 Task: Look for space in Saku, Japan from 8th June, 2023 to 12th June, 2023 for 2 adults in price range Rs.8000 to Rs.16000. Place can be private room with 1  bedroom having 1 bed and 1 bathroom. Property type can be flatguest house, hotel. Booking option can be shelf check-in. Required host language is English.
Action: Mouse moved to (436, 78)
Screenshot: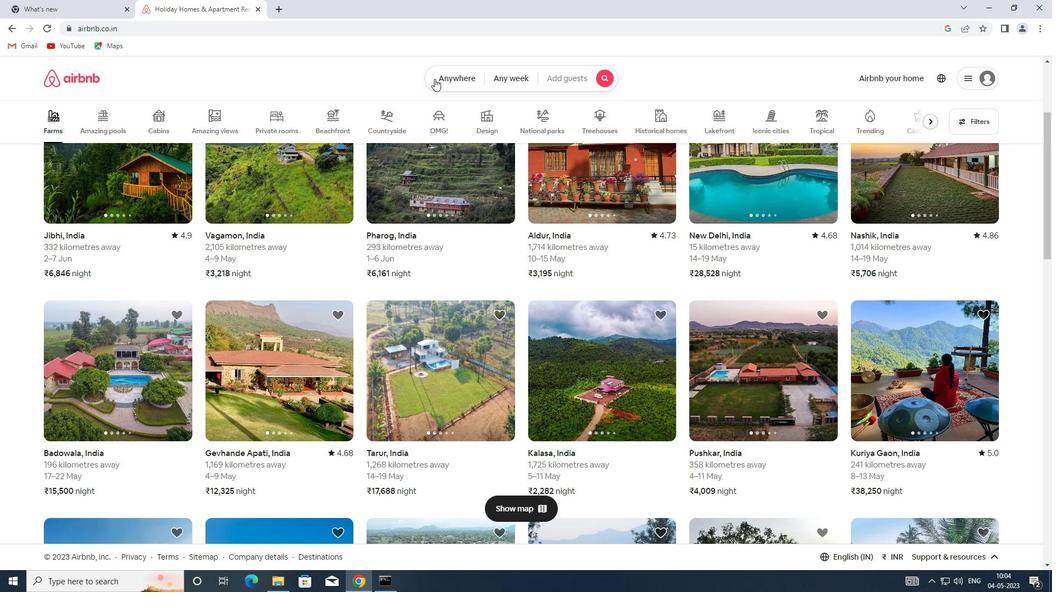 
Action: Mouse pressed left at (436, 78)
Screenshot: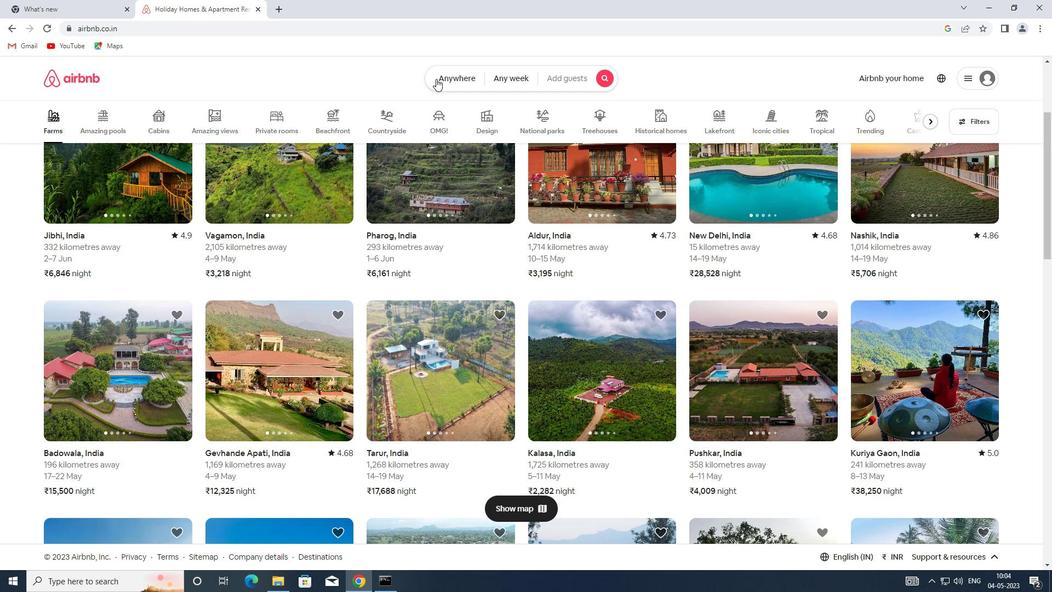 
Action: Mouse moved to (359, 114)
Screenshot: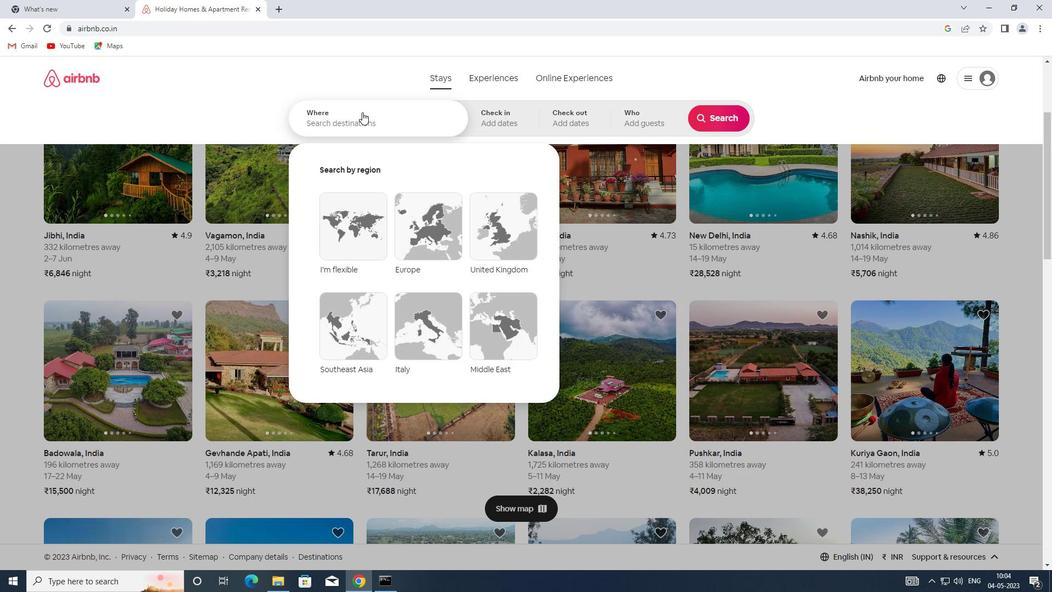 
Action: Mouse pressed left at (359, 114)
Screenshot: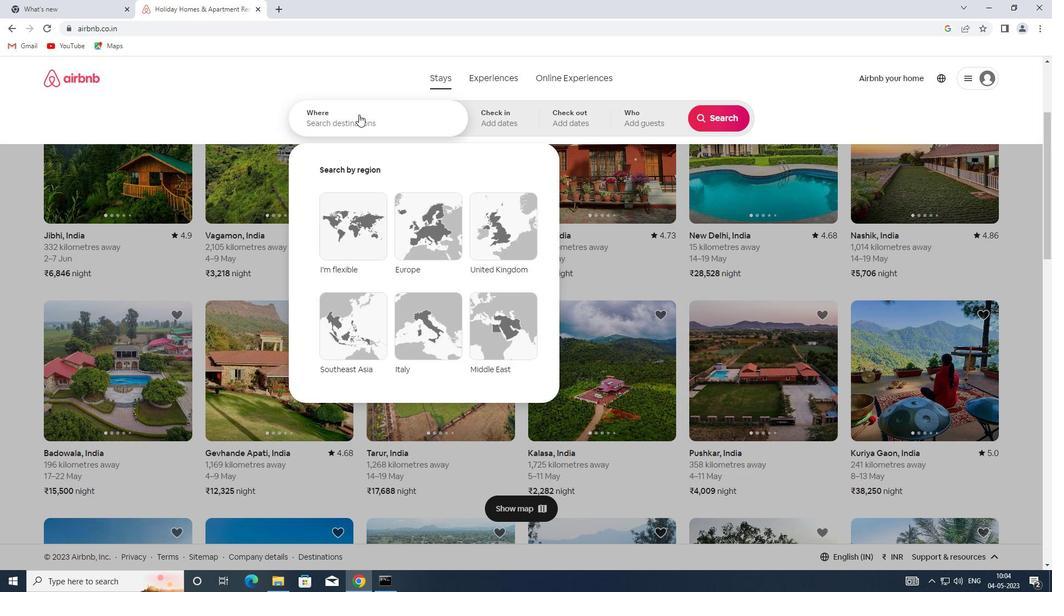
Action: Key pressed <Key.shift><Key.shift>SAKU,<Key.shift>JAPAN
Screenshot: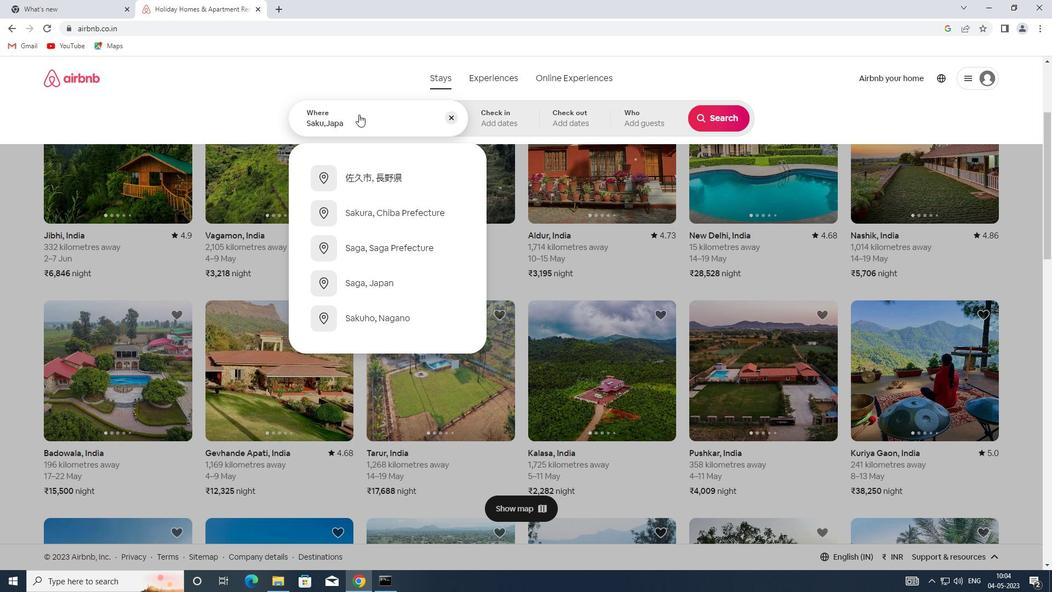 
Action: Mouse moved to (496, 114)
Screenshot: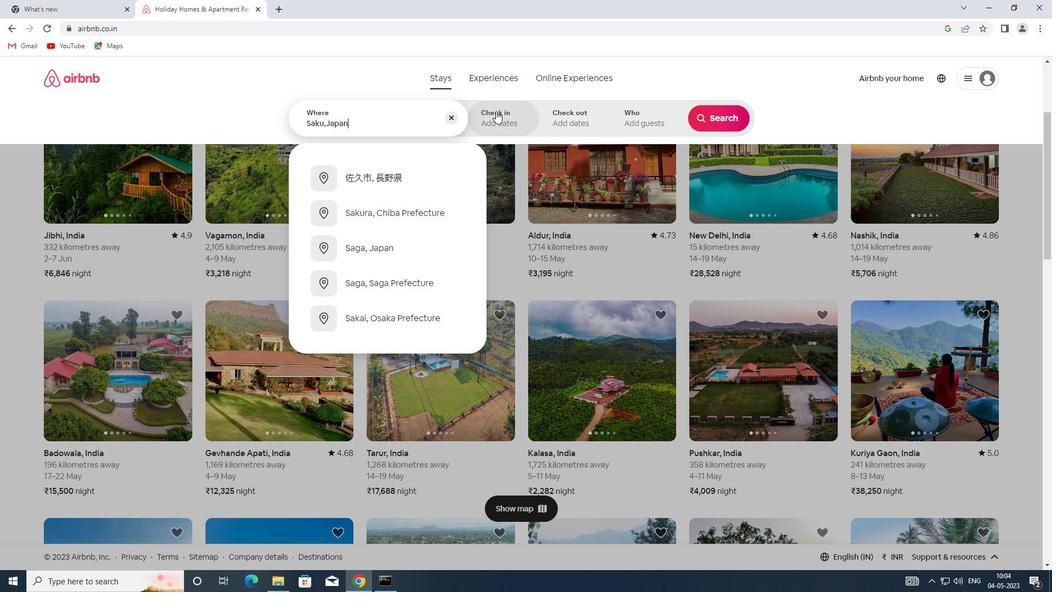 
Action: Mouse pressed left at (496, 114)
Screenshot: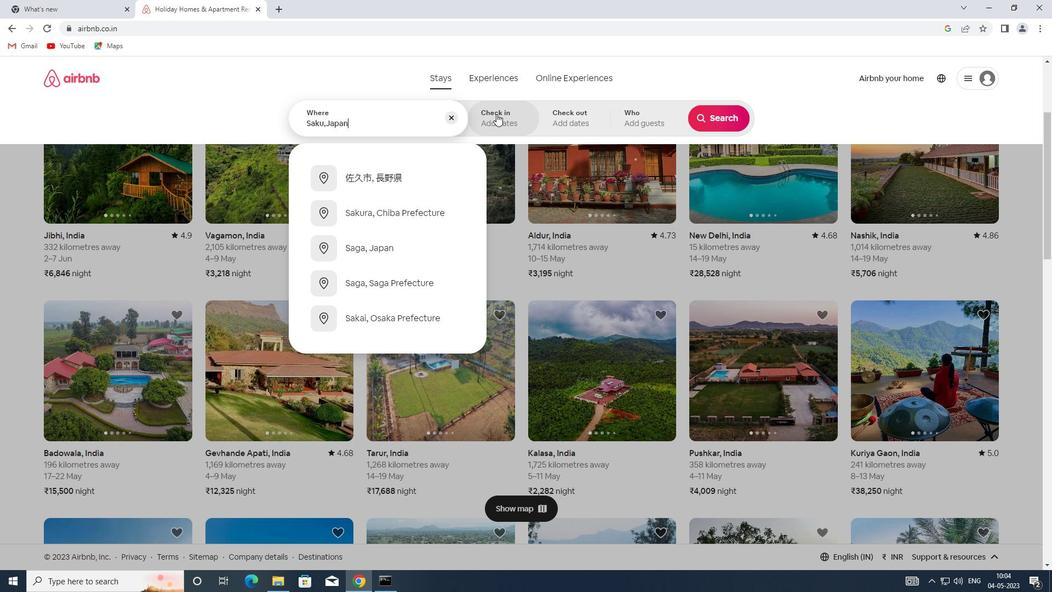 
Action: Mouse moved to (653, 282)
Screenshot: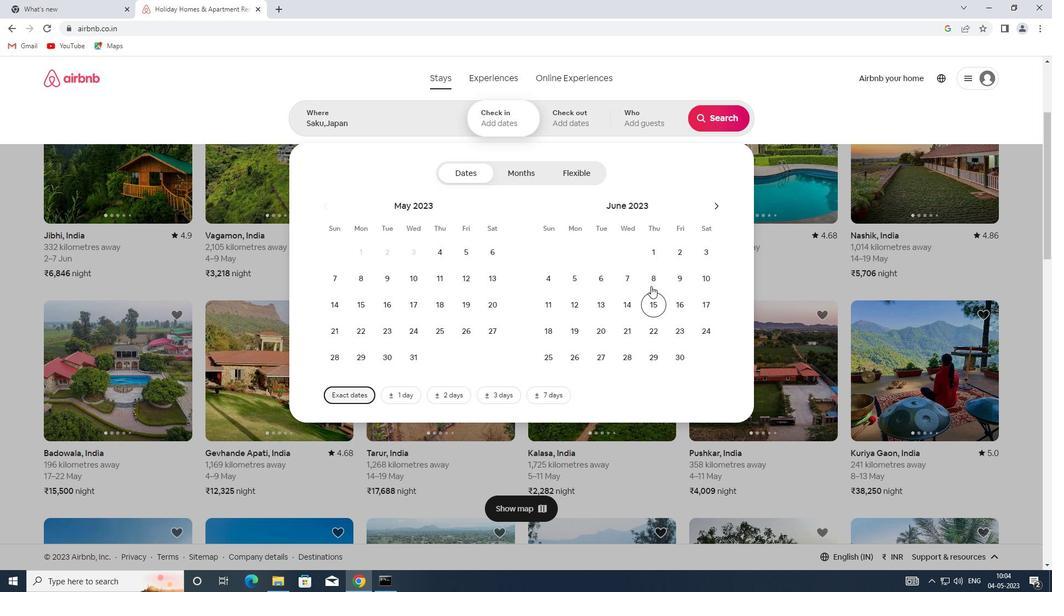 
Action: Mouse pressed left at (653, 282)
Screenshot: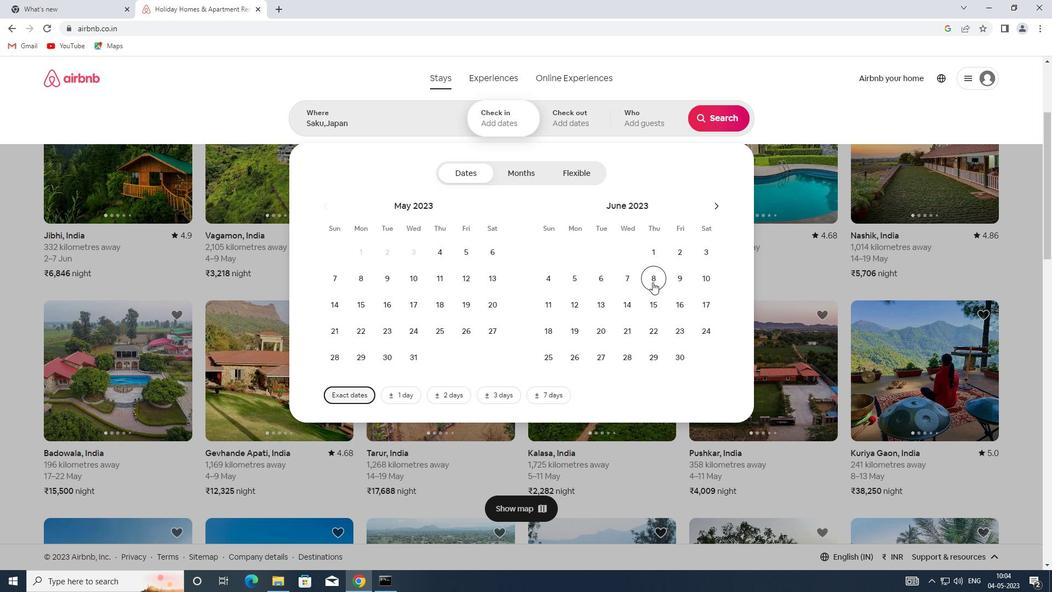 
Action: Mouse moved to (573, 304)
Screenshot: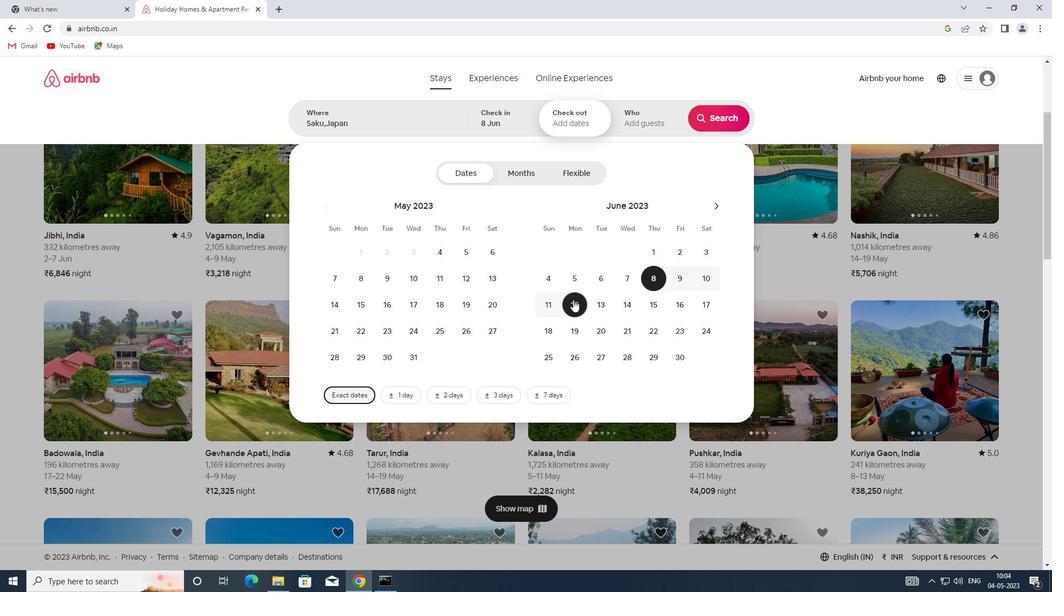 
Action: Mouse pressed left at (573, 304)
Screenshot: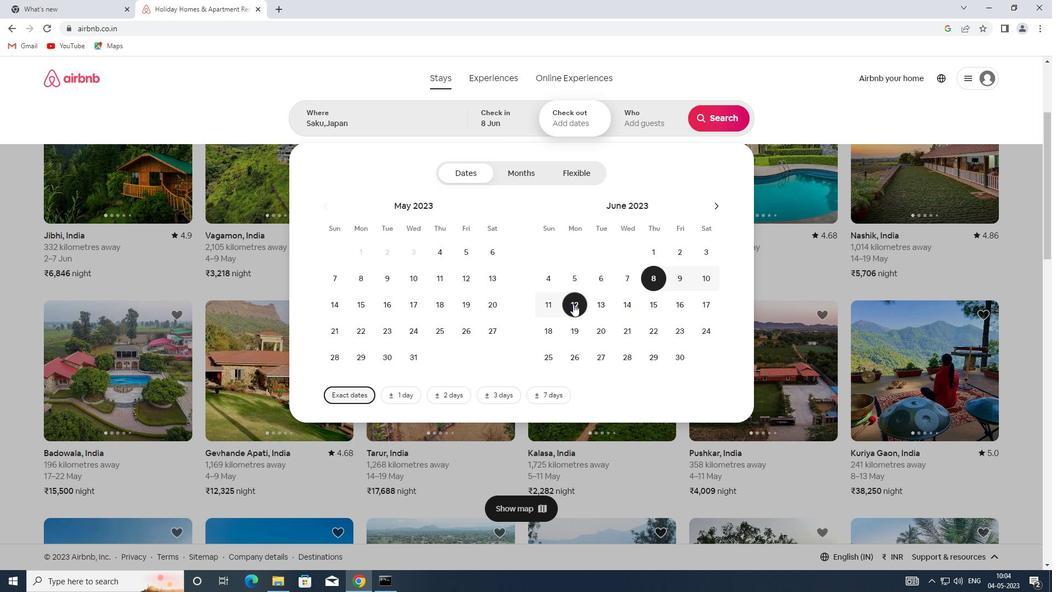 
Action: Mouse moved to (643, 128)
Screenshot: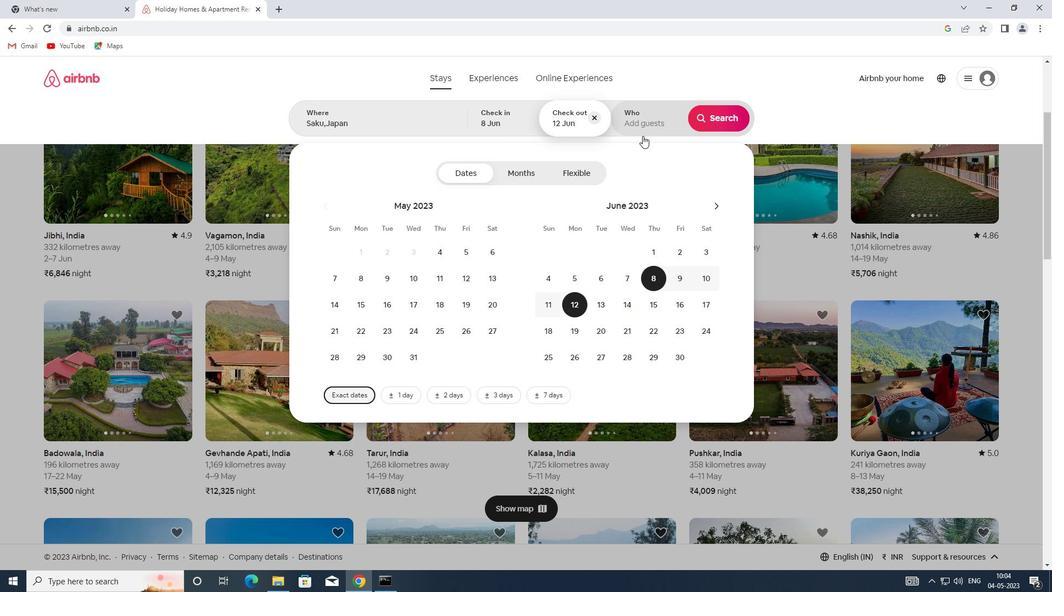 
Action: Mouse pressed left at (643, 128)
Screenshot: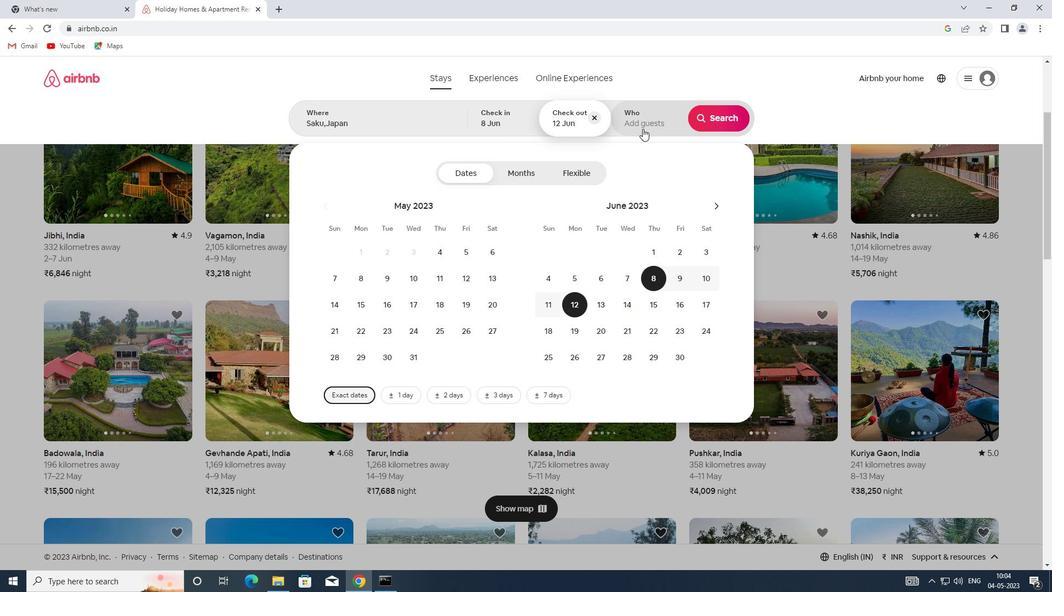 
Action: Mouse moved to (729, 171)
Screenshot: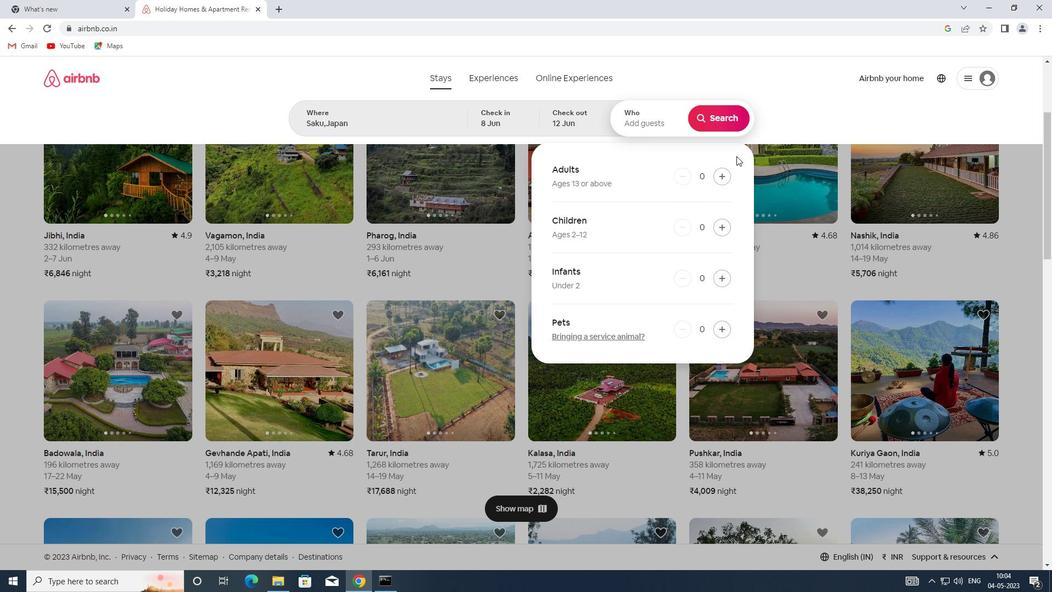 
Action: Mouse pressed left at (729, 171)
Screenshot: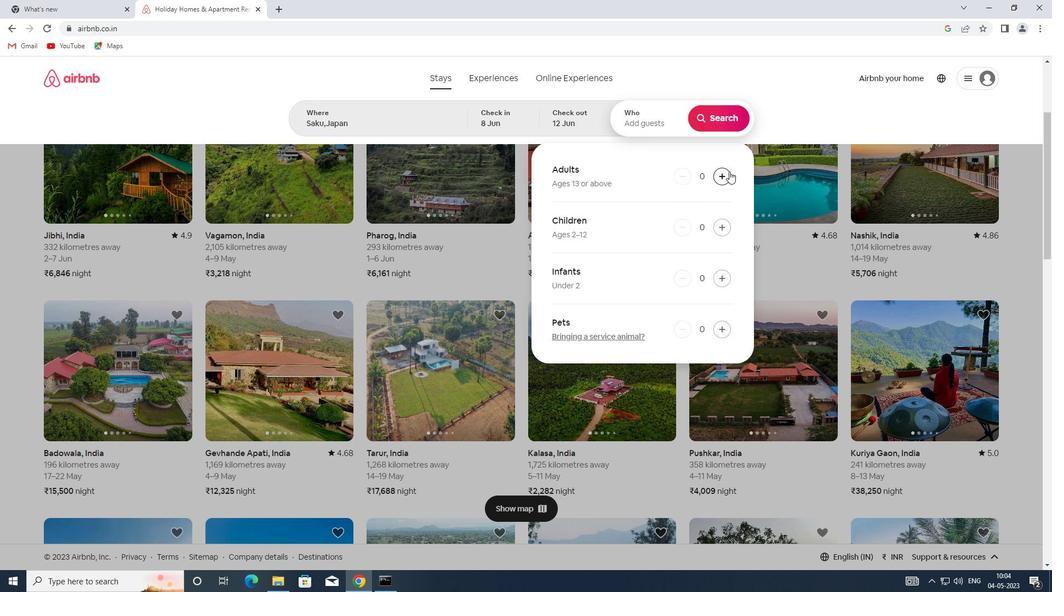 
Action: Mouse moved to (729, 171)
Screenshot: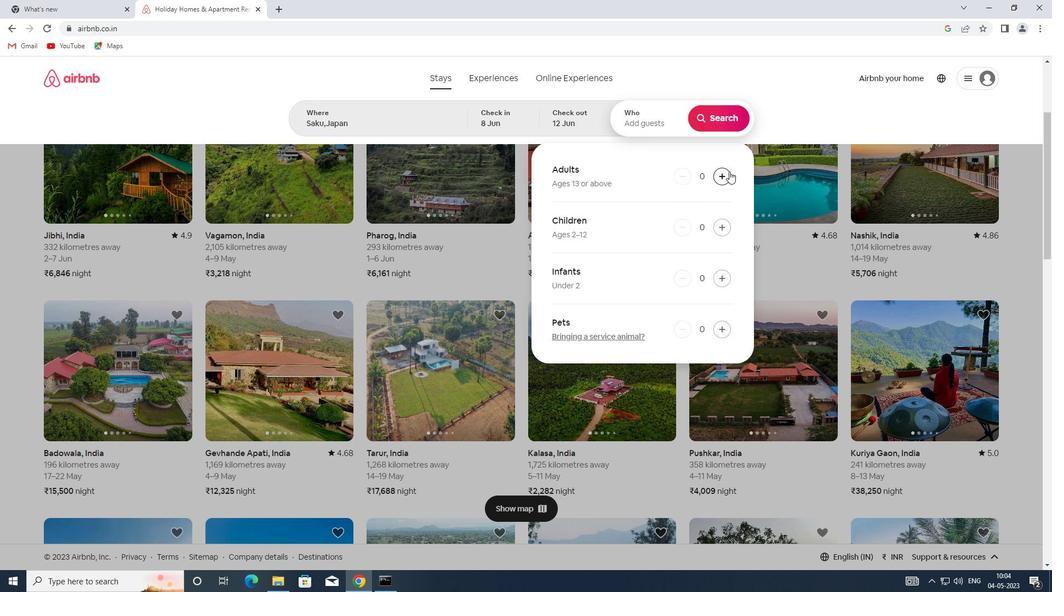 
Action: Mouse pressed left at (729, 171)
Screenshot: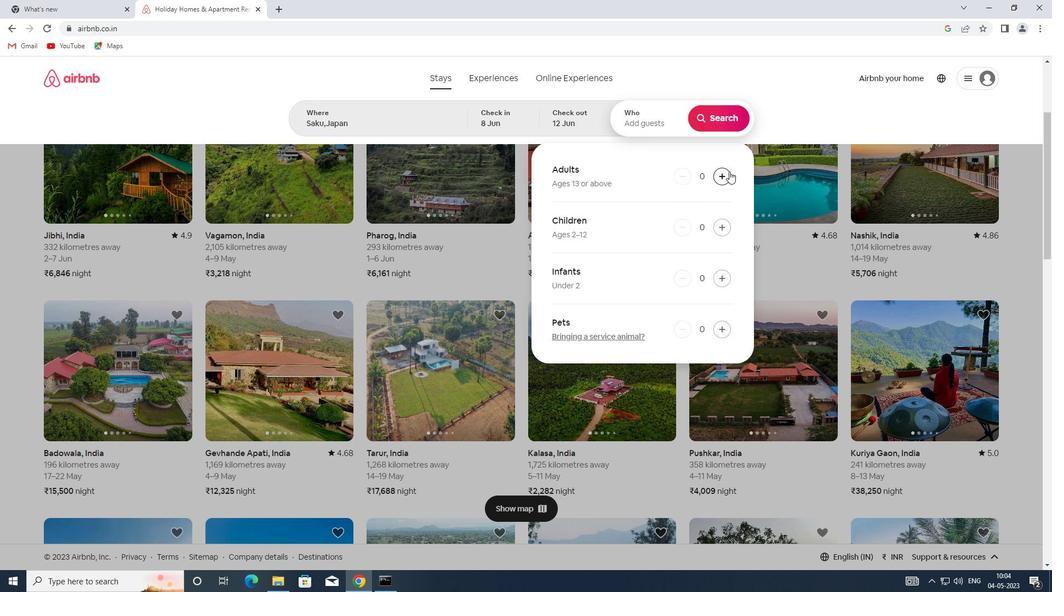 
Action: Mouse moved to (721, 177)
Screenshot: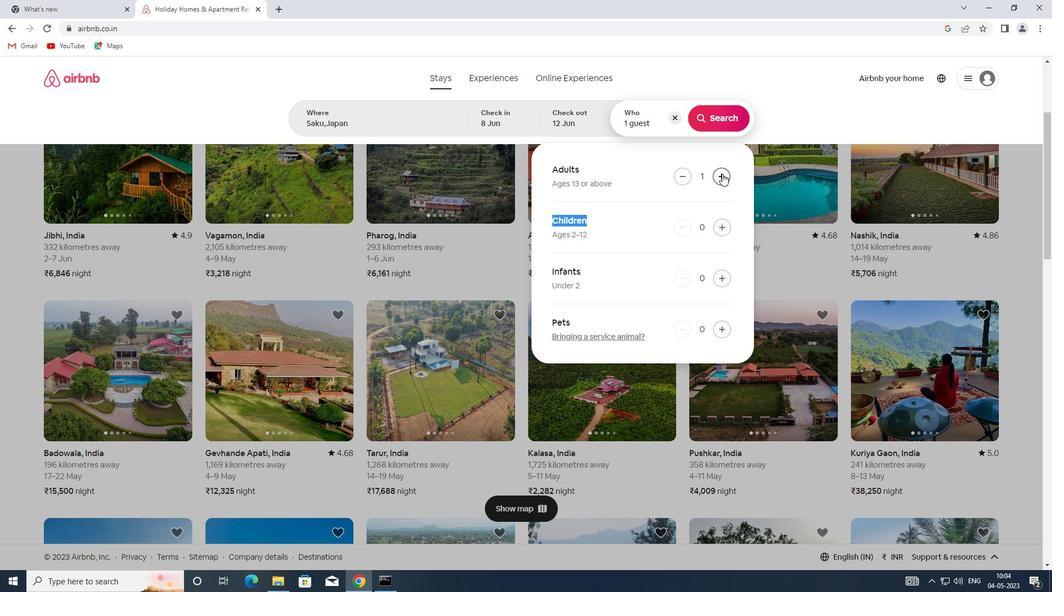 
Action: Mouse pressed left at (721, 177)
Screenshot: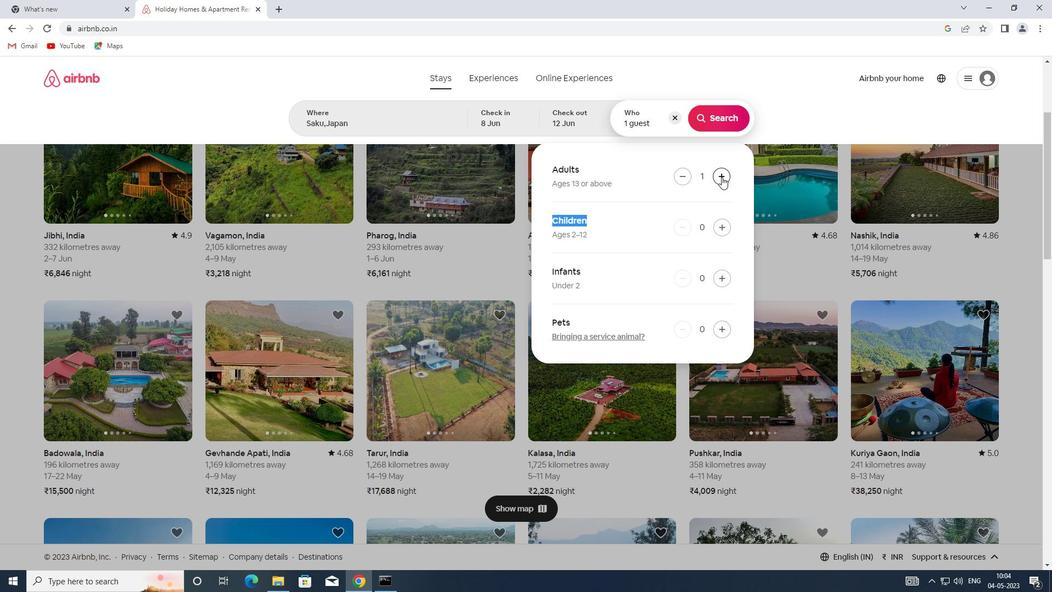 
Action: Mouse moved to (728, 118)
Screenshot: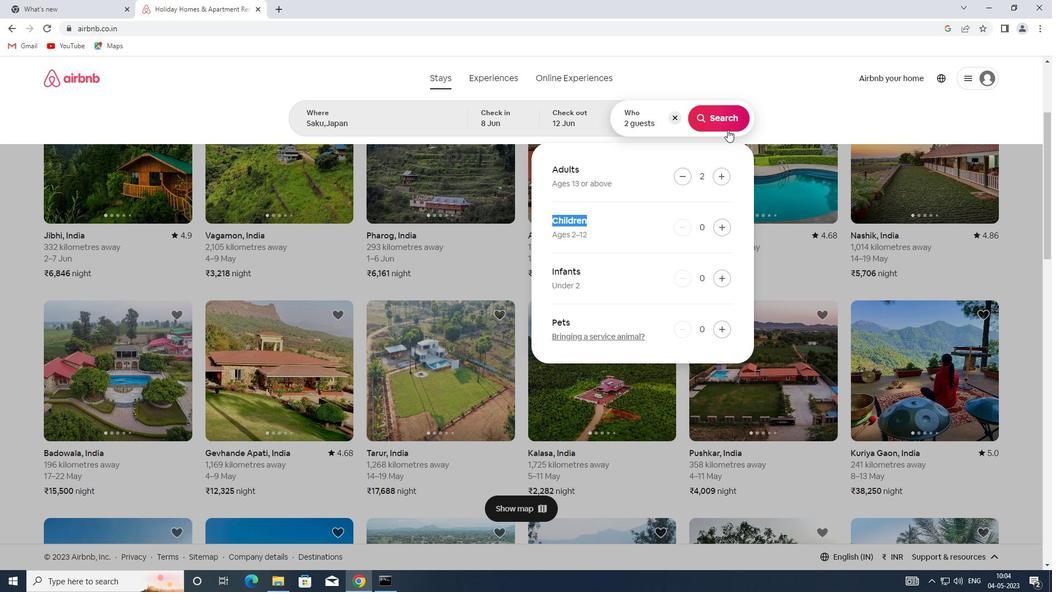 
Action: Mouse pressed left at (728, 118)
Screenshot: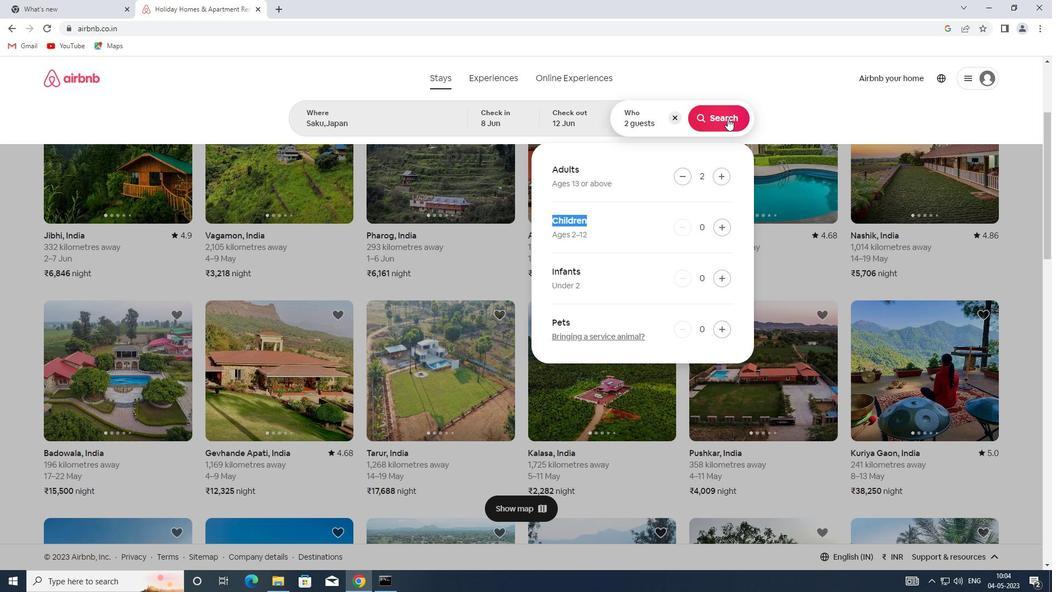 
Action: Mouse moved to (1022, 121)
Screenshot: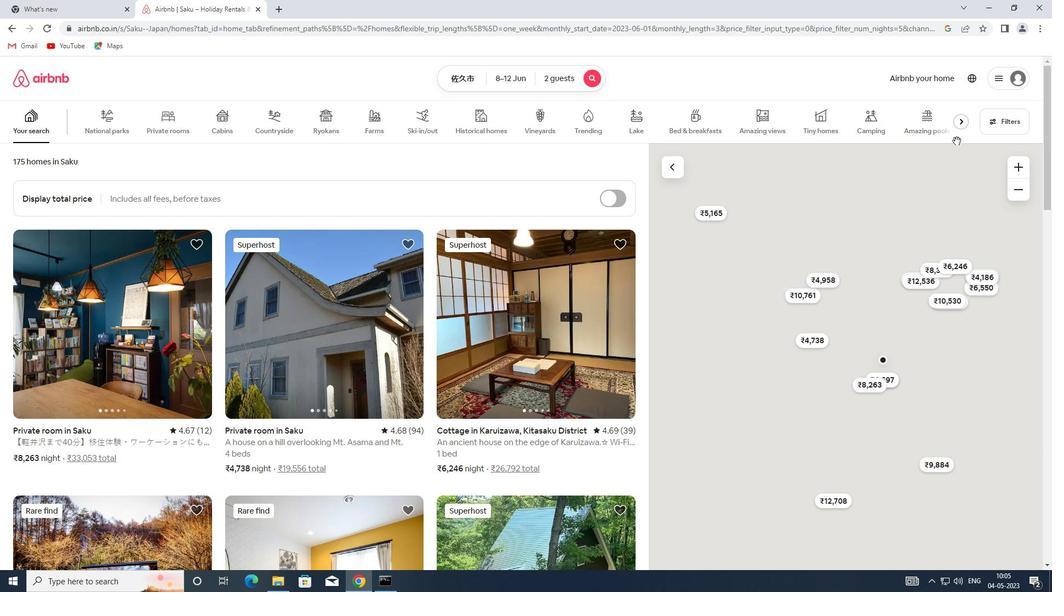 
Action: Mouse pressed left at (1022, 121)
Screenshot: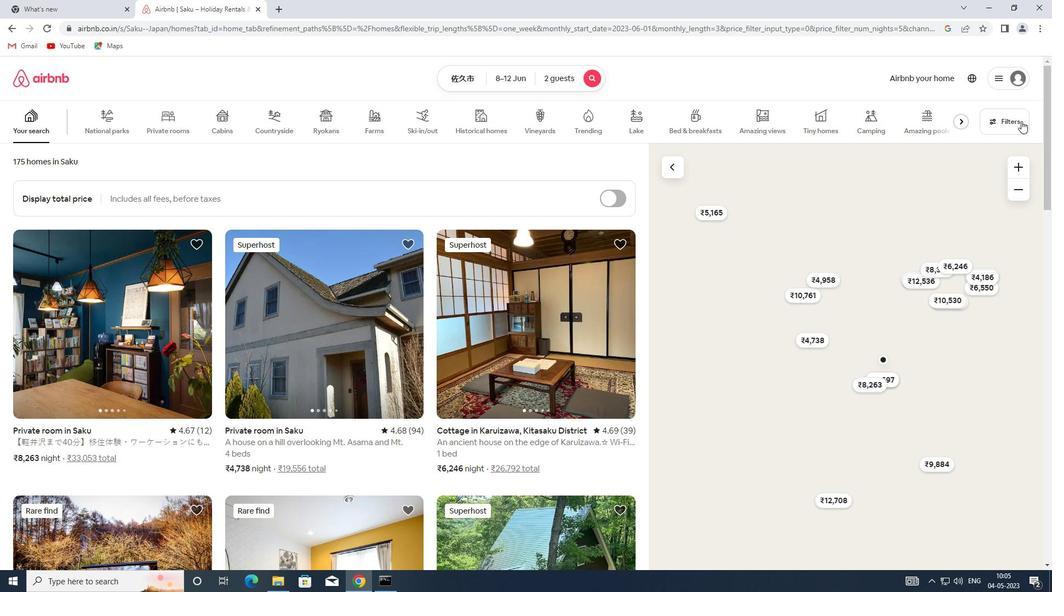 
Action: Mouse moved to (378, 262)
Screenshot: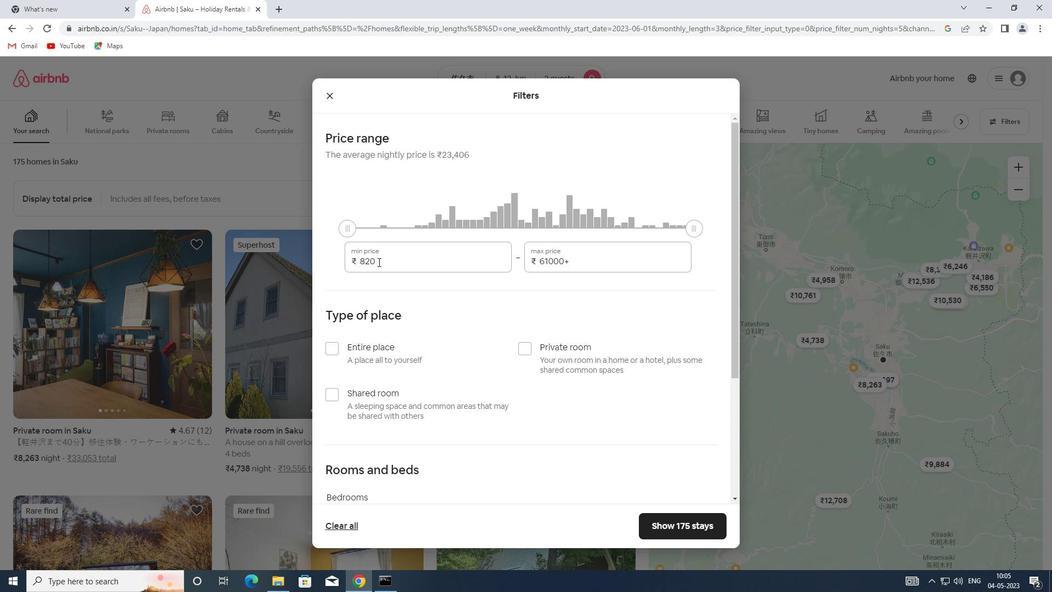 
Action: Mouse pressed left at (378, 262)
Screenshot: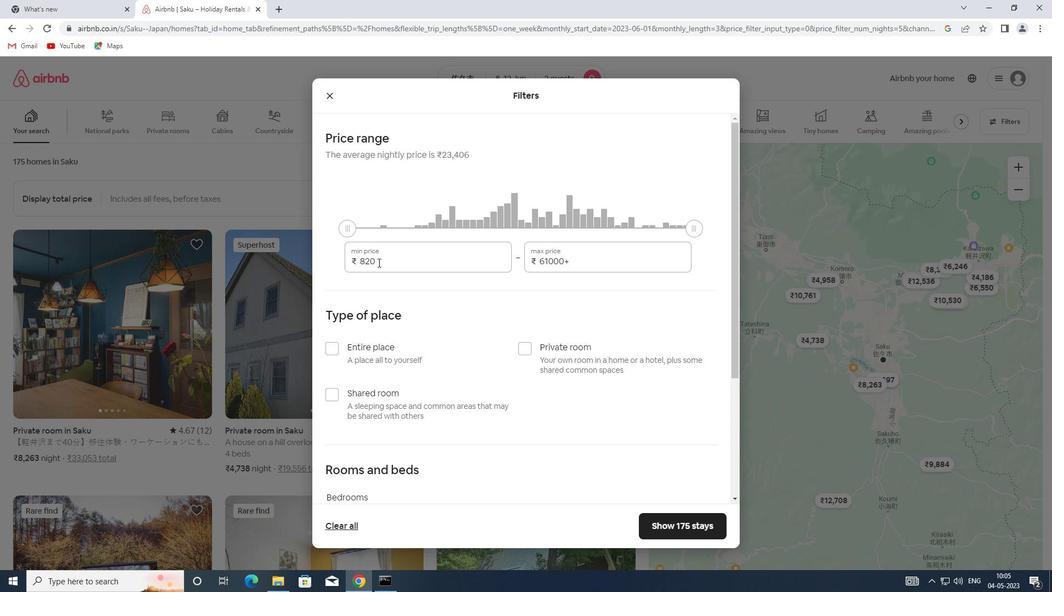 
Action: Mouse moved to (330, 258)
Screenshot: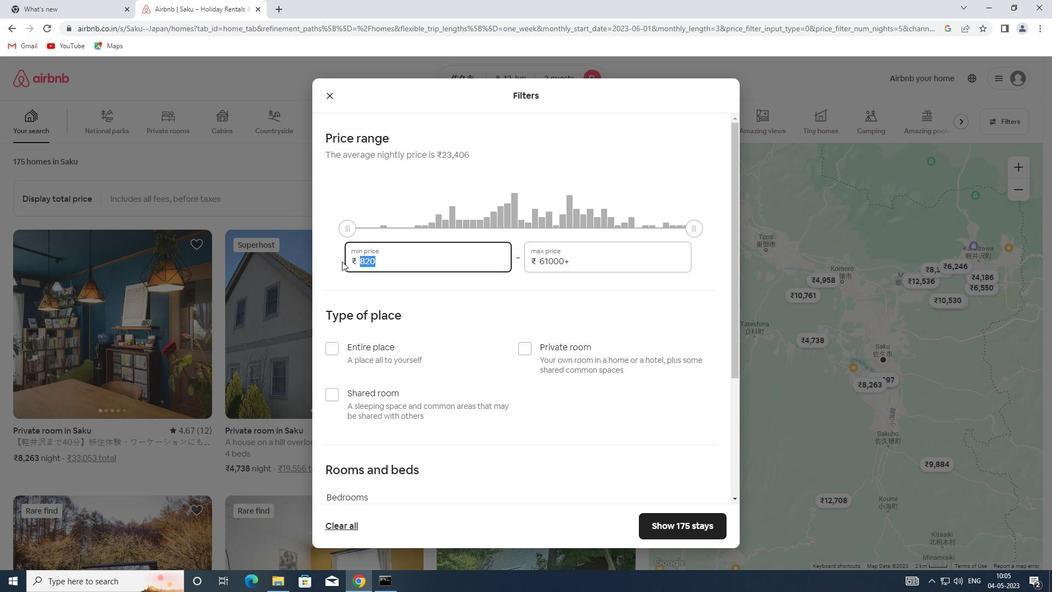
Action: Key pressed 8000
Screenshot: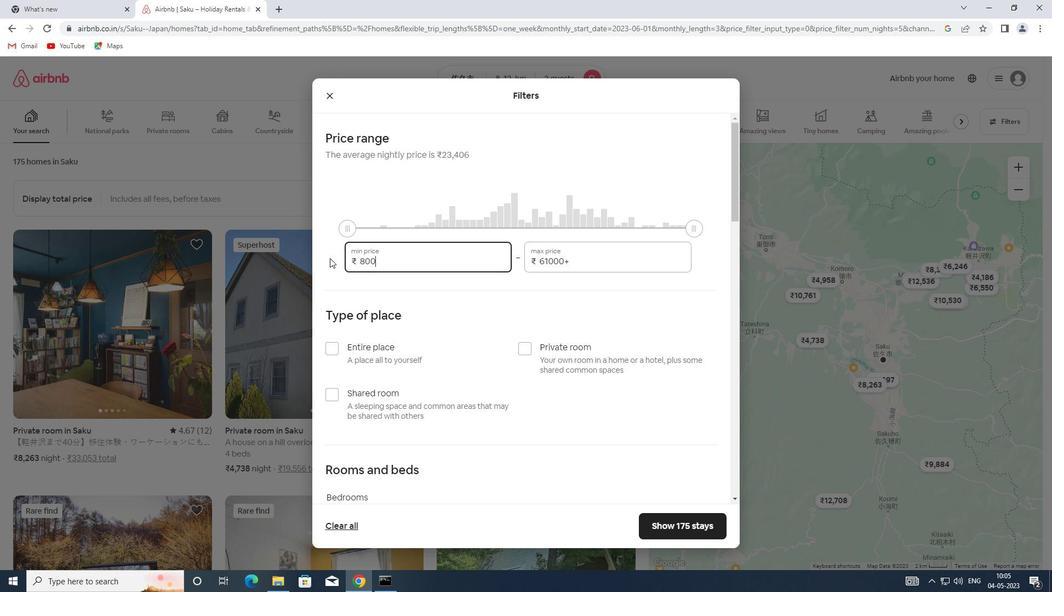 
Action: Mouse moved to (582, 260)
Screenshot: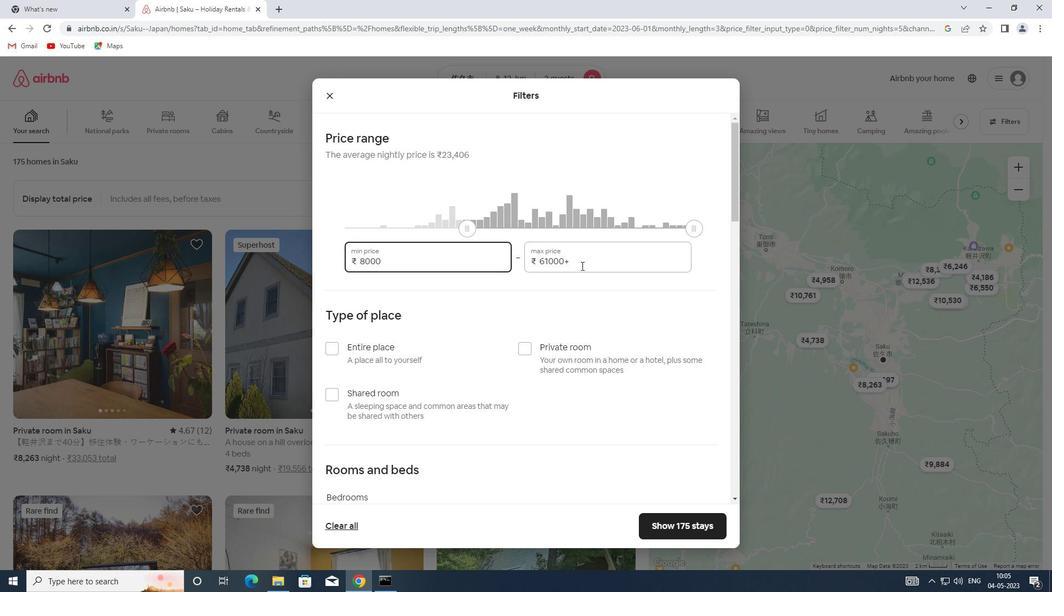 
Action: Mouse pressed left at (582, 260)
Screenshot: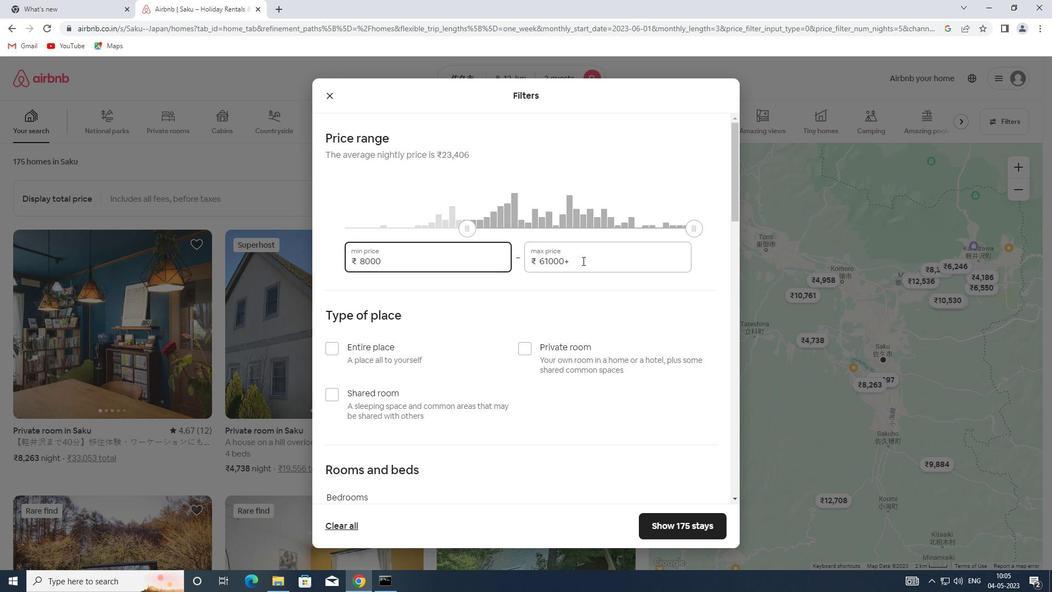 
Action: Mouse moved to (521, 259)
Screenshot: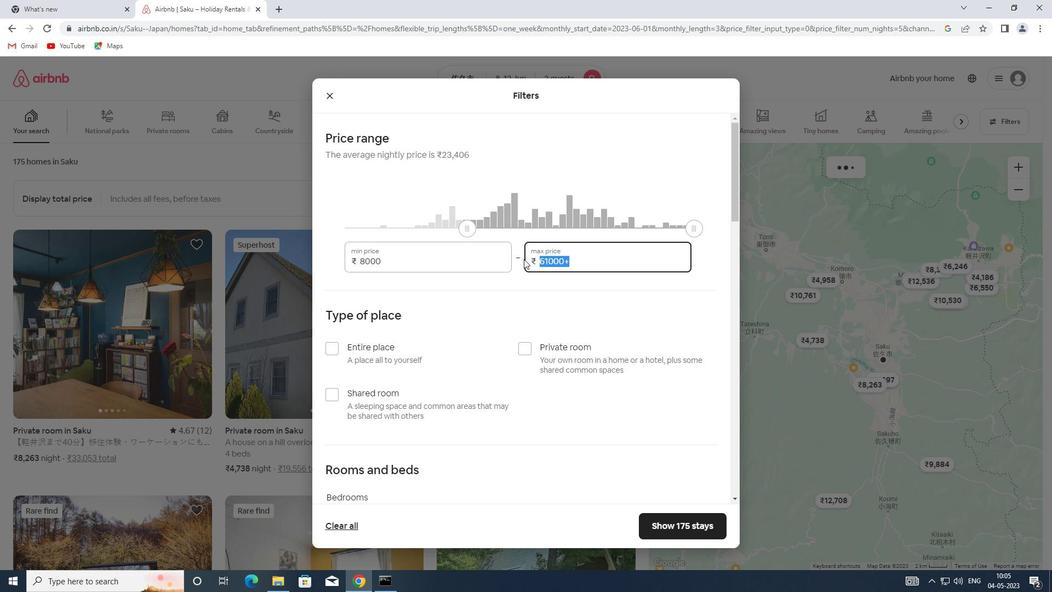 
Action: Key pressed 16000
Screenshot: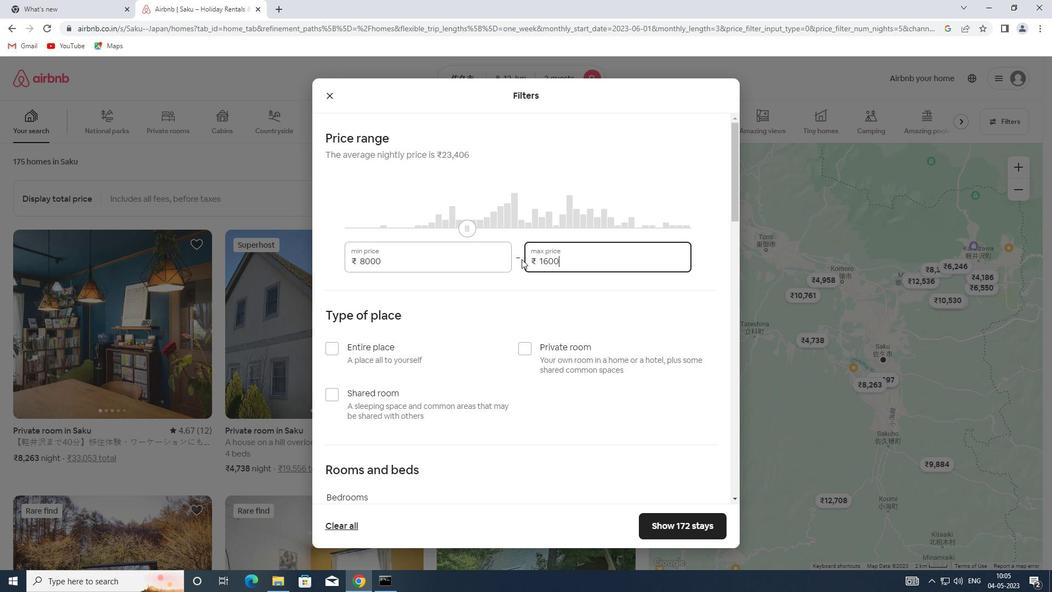
Action: Mouse moved to (519, 349)
Screenshot: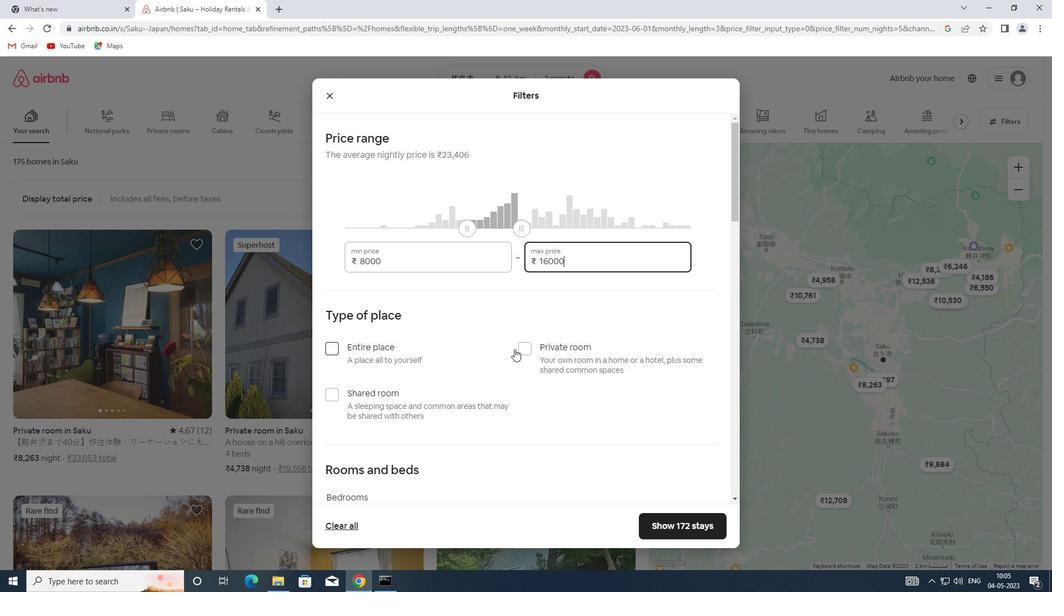 
Action: Mouse pressed left at (519, 349)
Screenshot: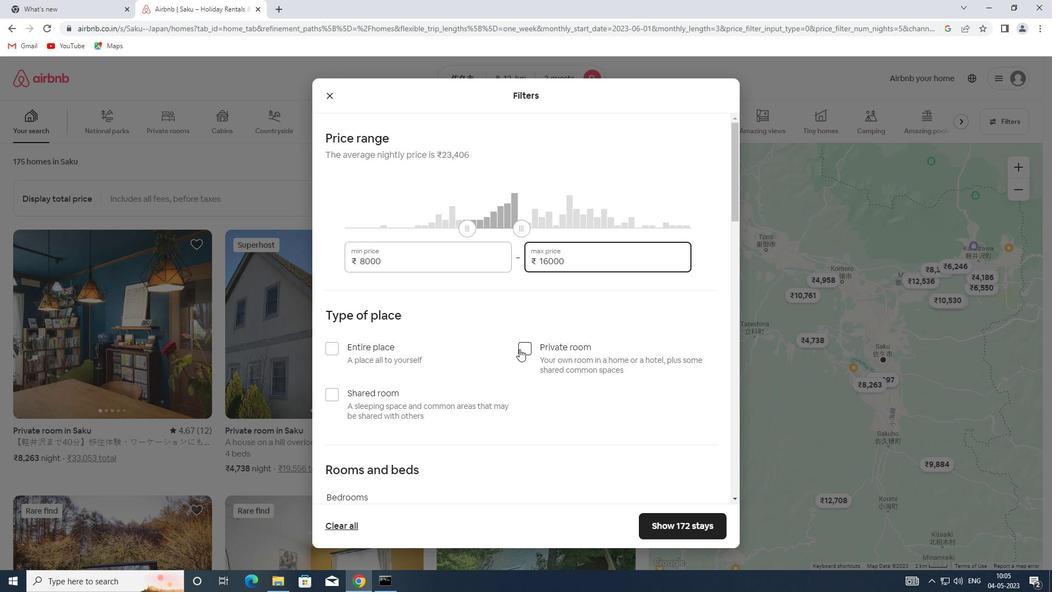 
Action: Mouse scrolled (519, 348) with delta (0, 0)
Screenshot: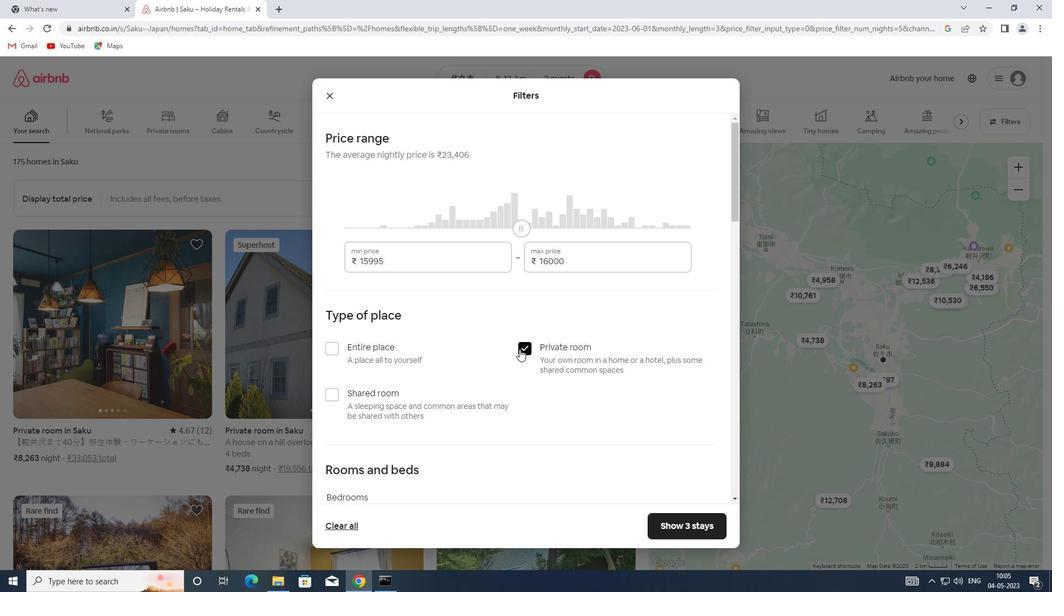 
Action: Mouse scrolled (519, 348) with delta (0, 0)
Screenshot: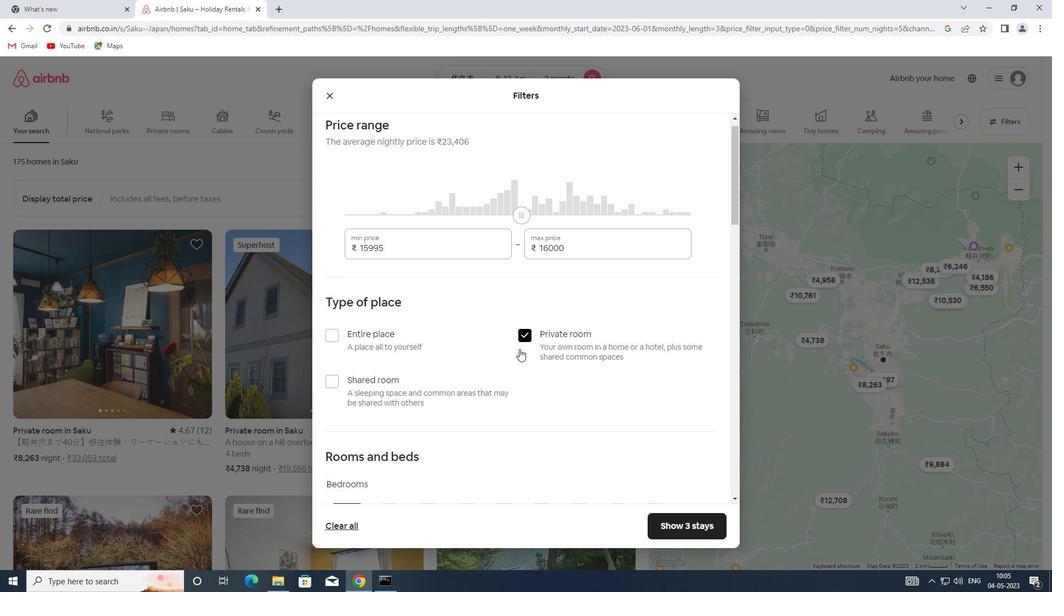 
Action: Mouse scrolled (519, 348) with delta (0, 0)
Screenshot: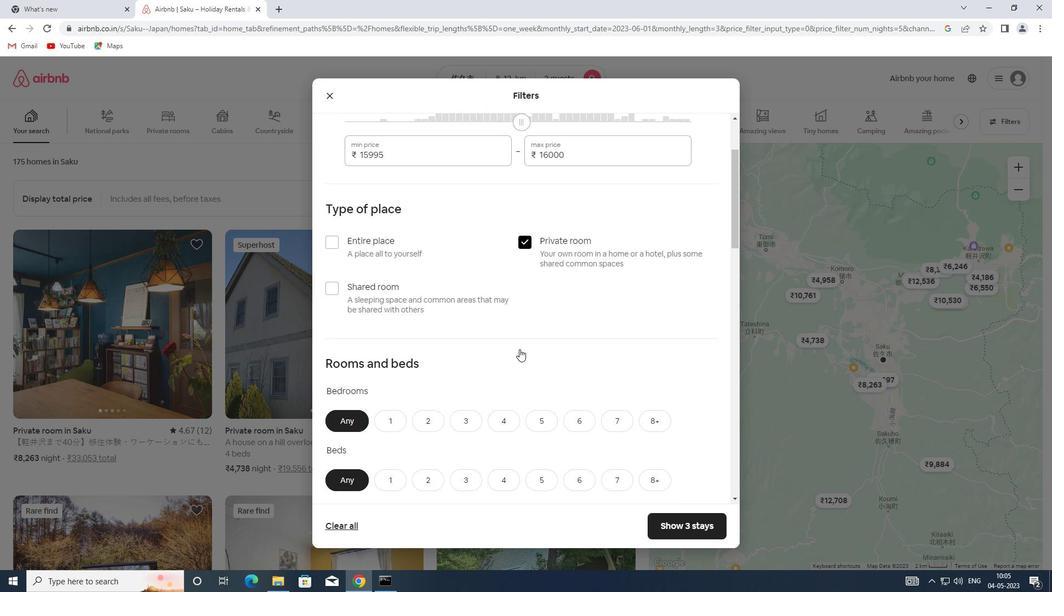 
Action: Mouse scrolled (519, 348) with delta (0, 0)
Screenshot: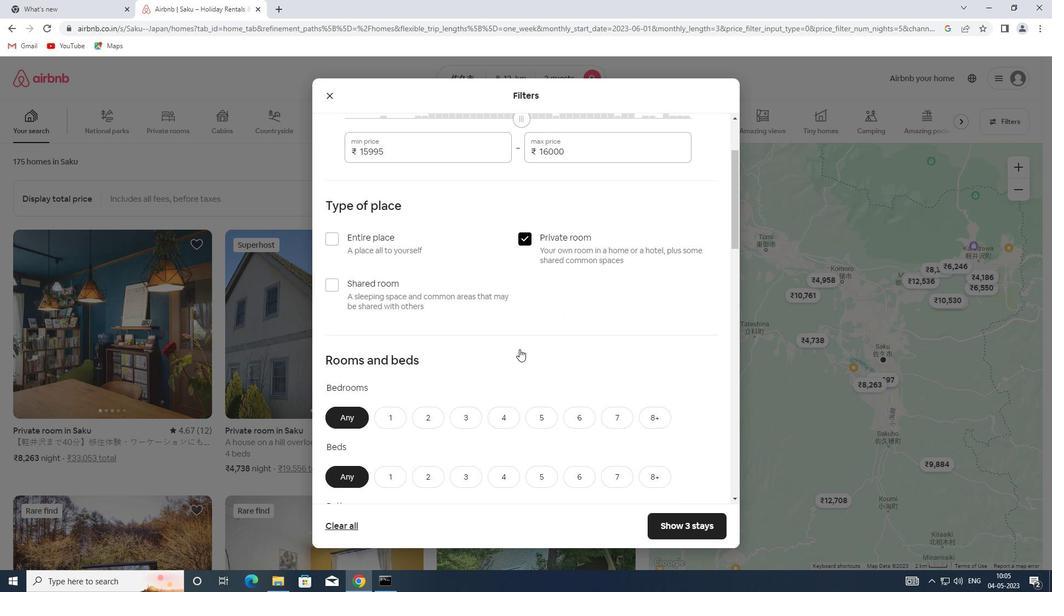 
Action: Mouse scrolled (519, 348) with delta (0, 0)
Screenshot: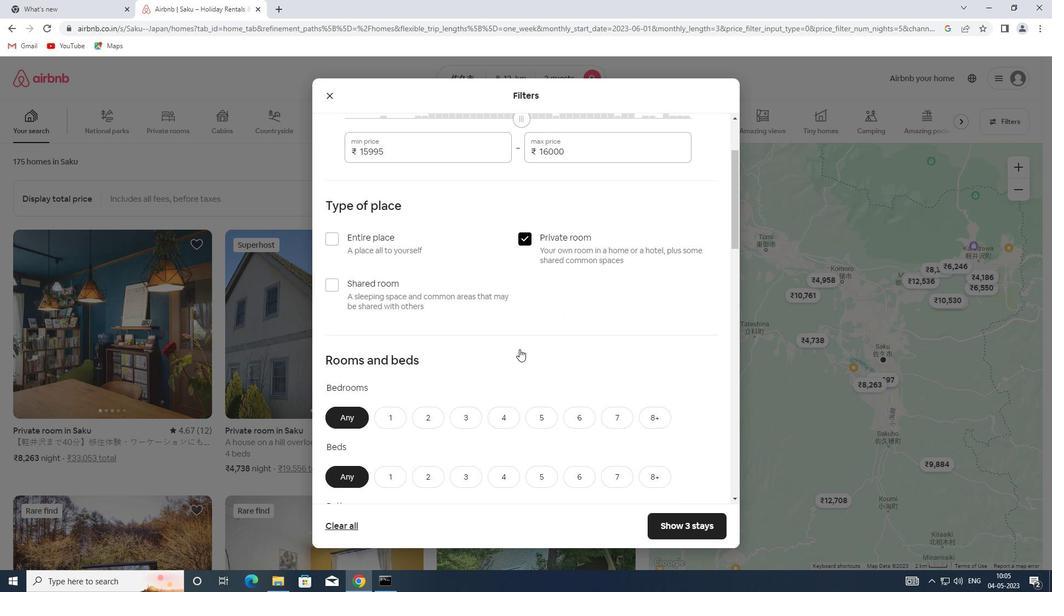 
Action: Mouse moved to (399, 251)
Screenshot: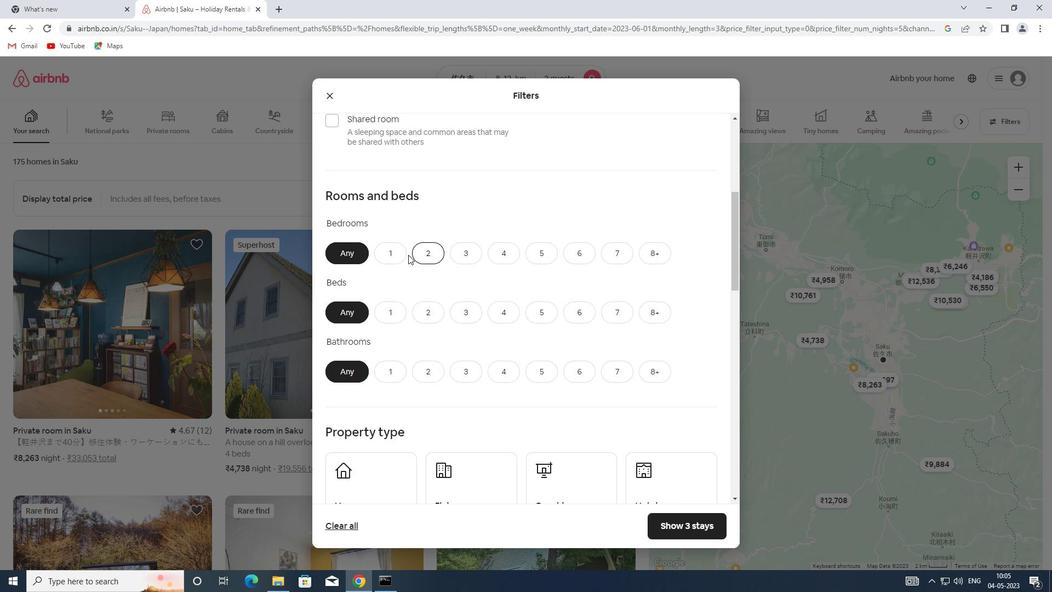 
Action: Mouse pressed left at (399, 251)
Screenshot: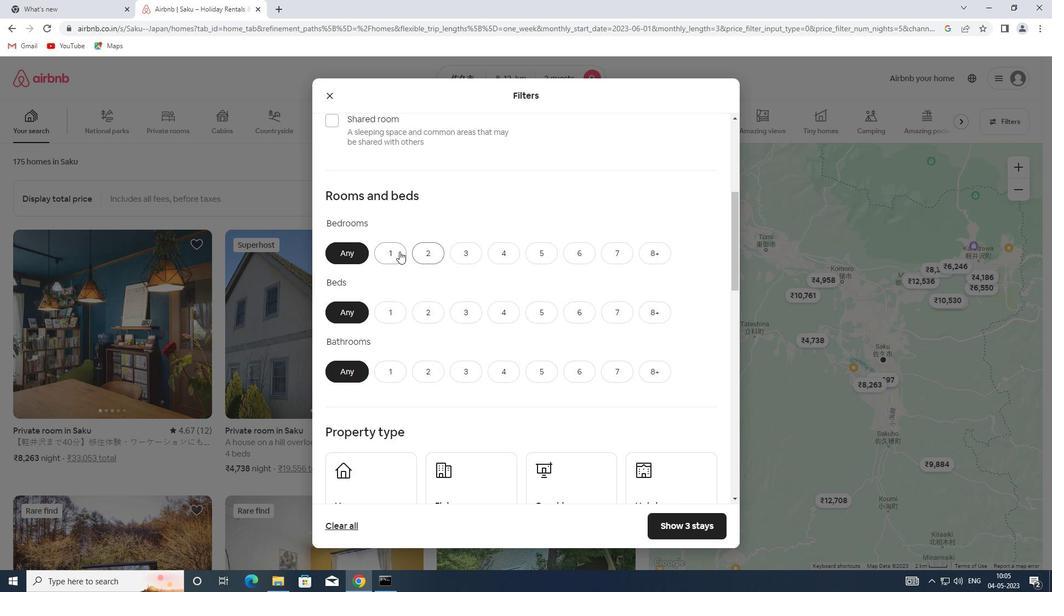 
Action: Mouse moved to (389, 311)
Screenshot: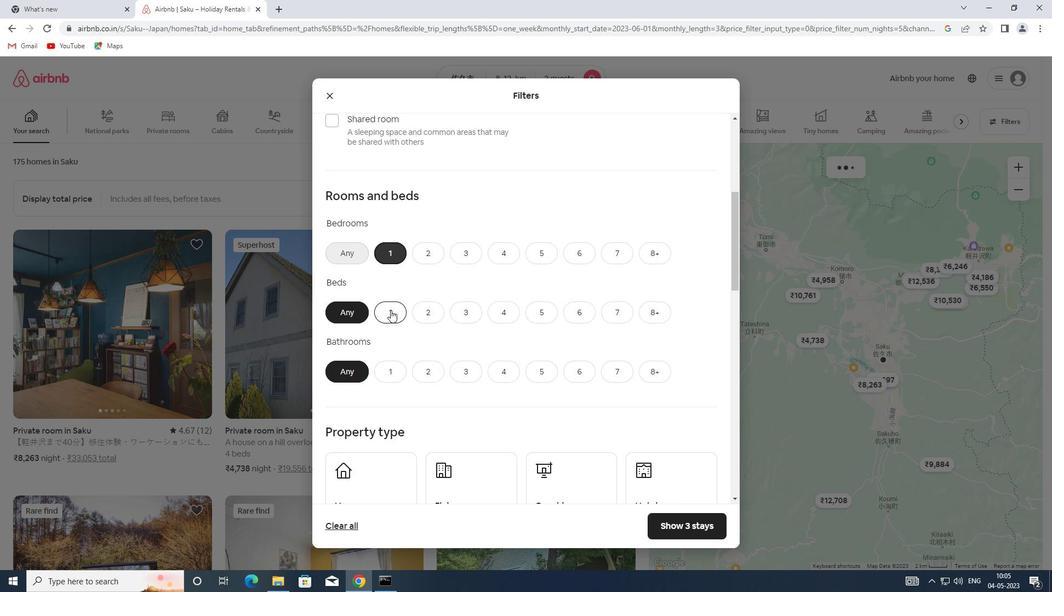 
Action: Mouse pressed left at (389, 311)
Screenshot: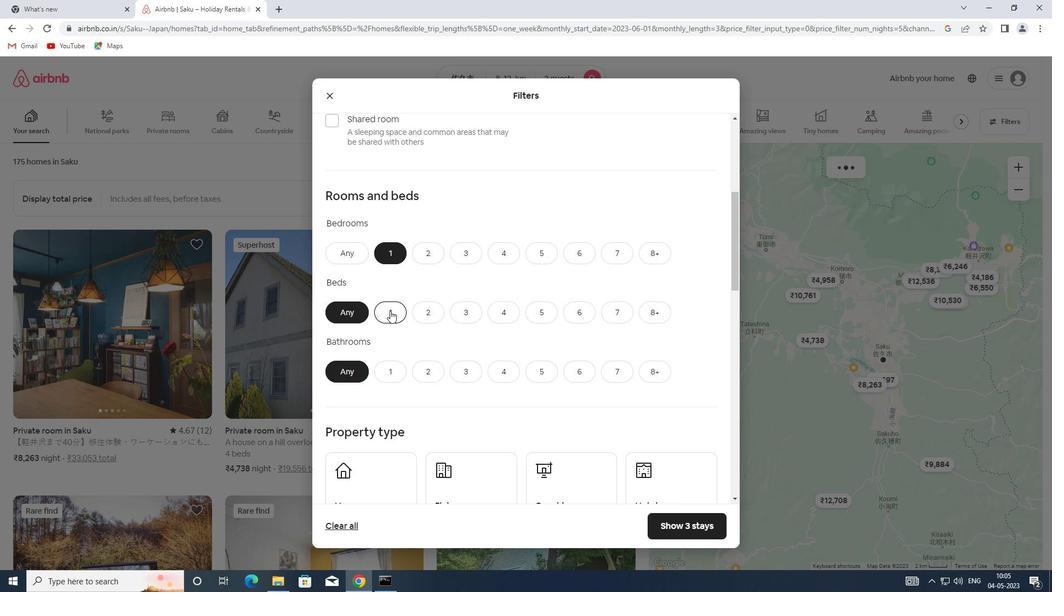 
Action: Mouse moved to (385, 372)
Screenshot: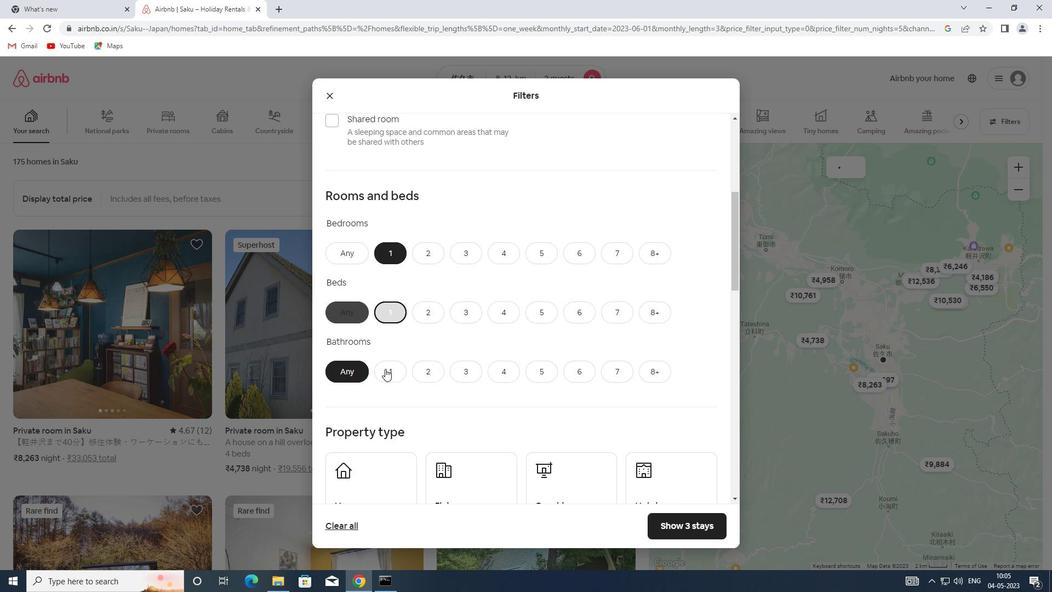 
Action: Mouse pressed left at (385, 372)
Screenshot: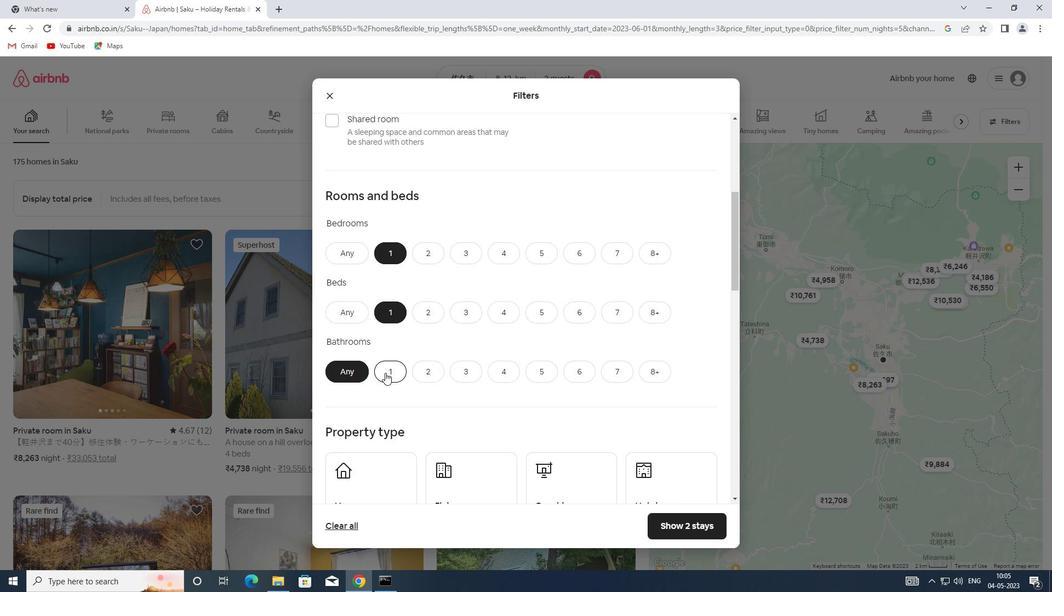 
Action: Mouse moved to (384, 373)
Screenshot: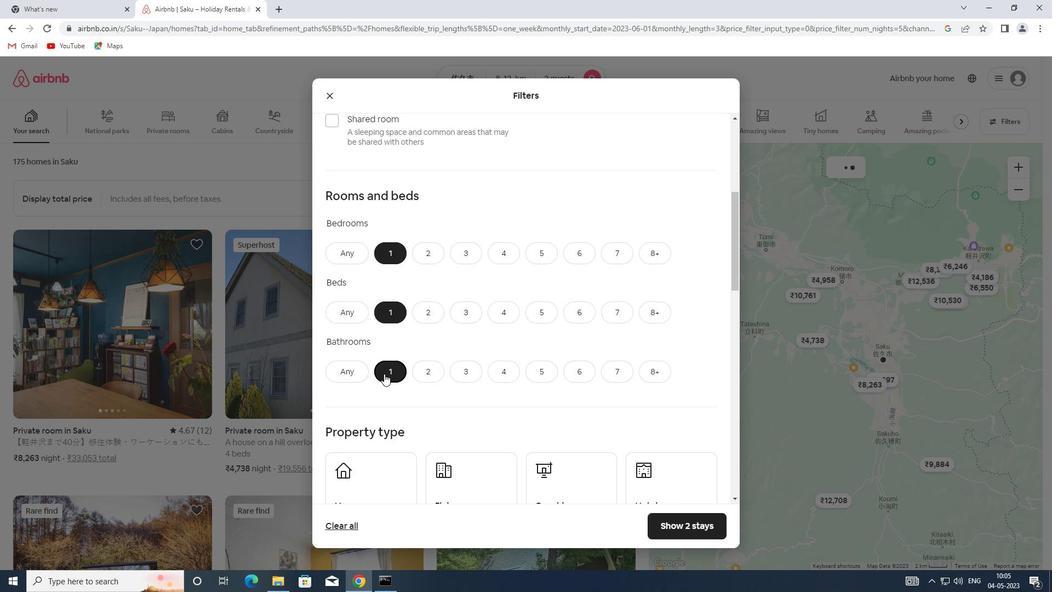 
Action: Mouse scrolled (384, 373) with delta (0, 0)
Screenshot: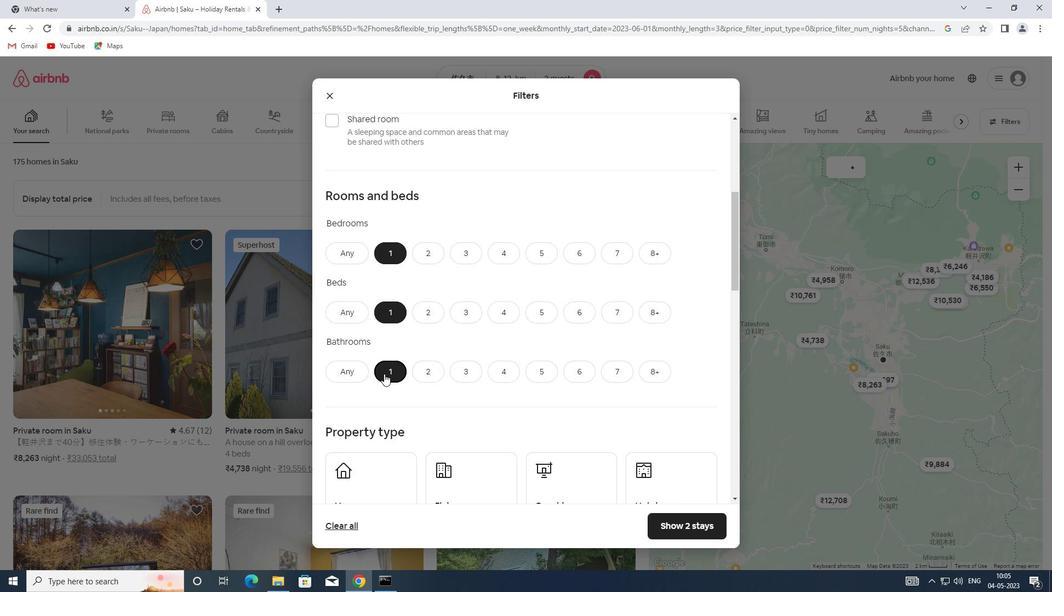 
Action: Mouse scrolled (384, 373) with delta (0, 0)
Screenshot: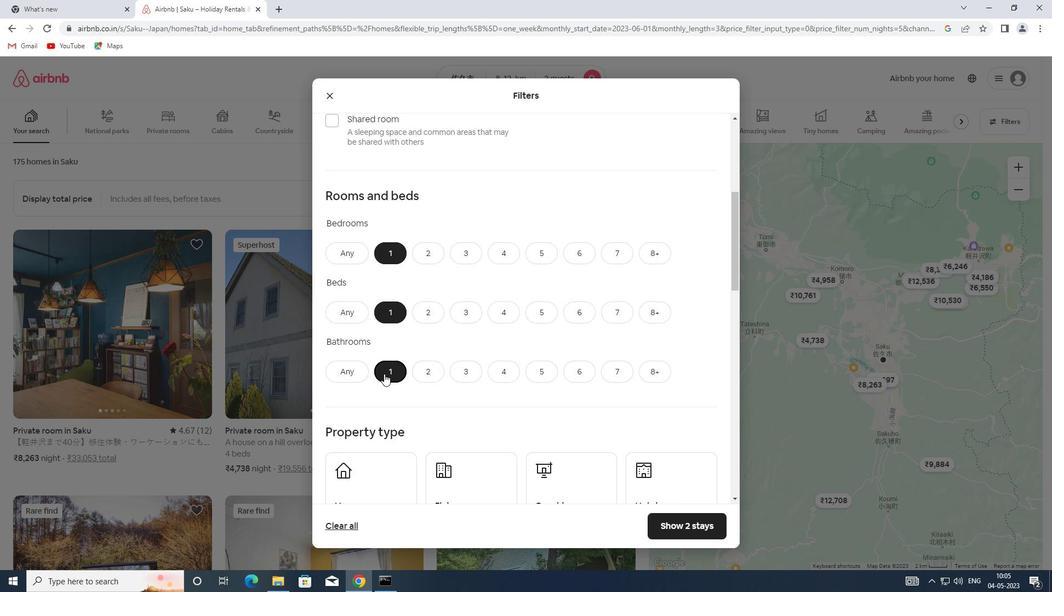 
Action: Mouse moved to (386, 373)
Screenshot: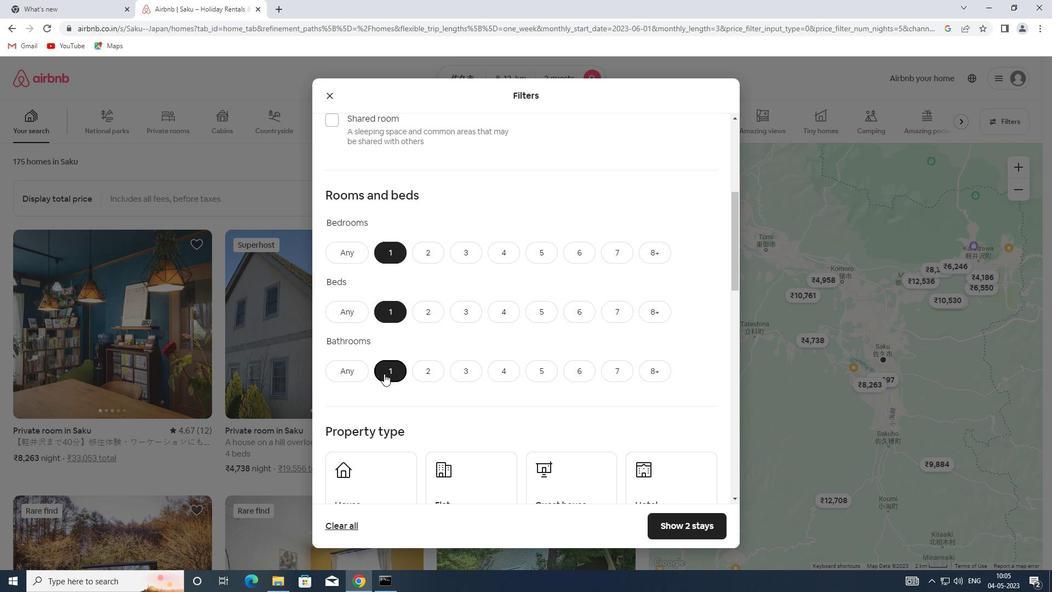
Action: Mouse scrolled (386, 373) with delta (0, 0)
Screenshot: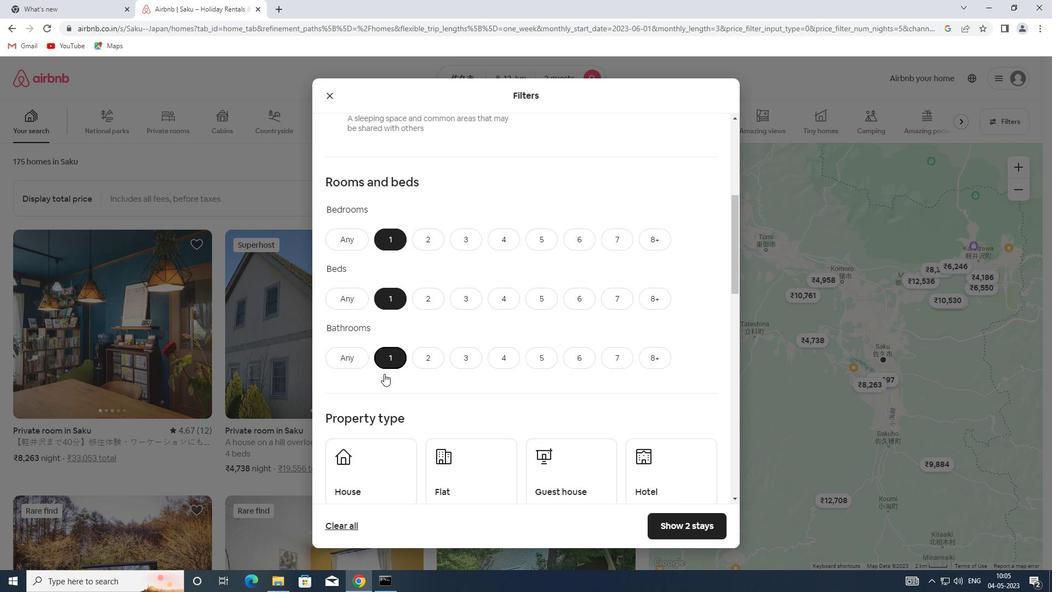 
Action: Mouse moved to (387, 372)
Screenshot: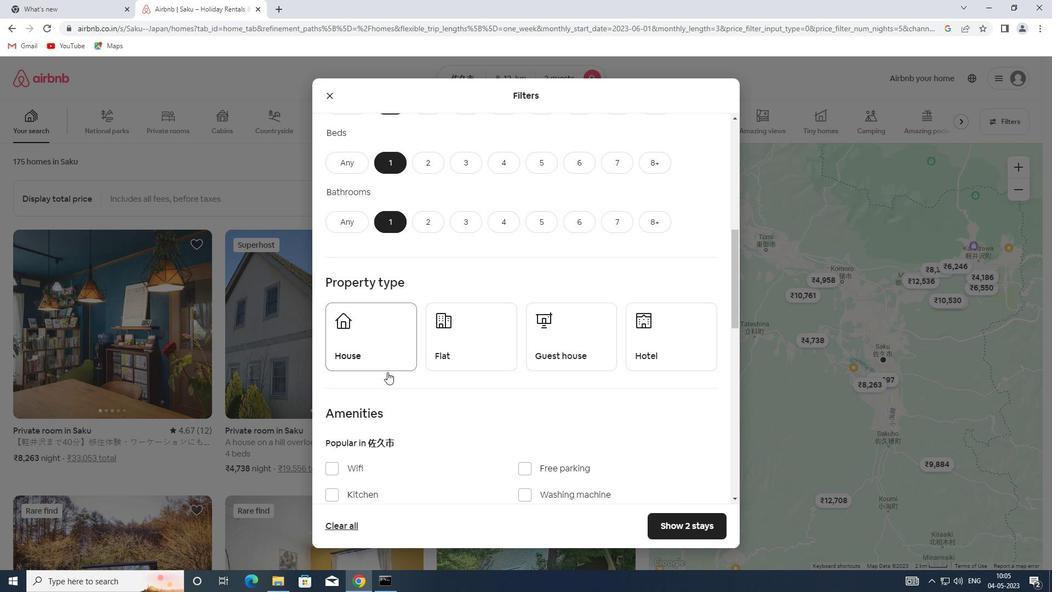 
Action: Mouse scrolled (387, 371) with delta (0, 0)
Screenshot: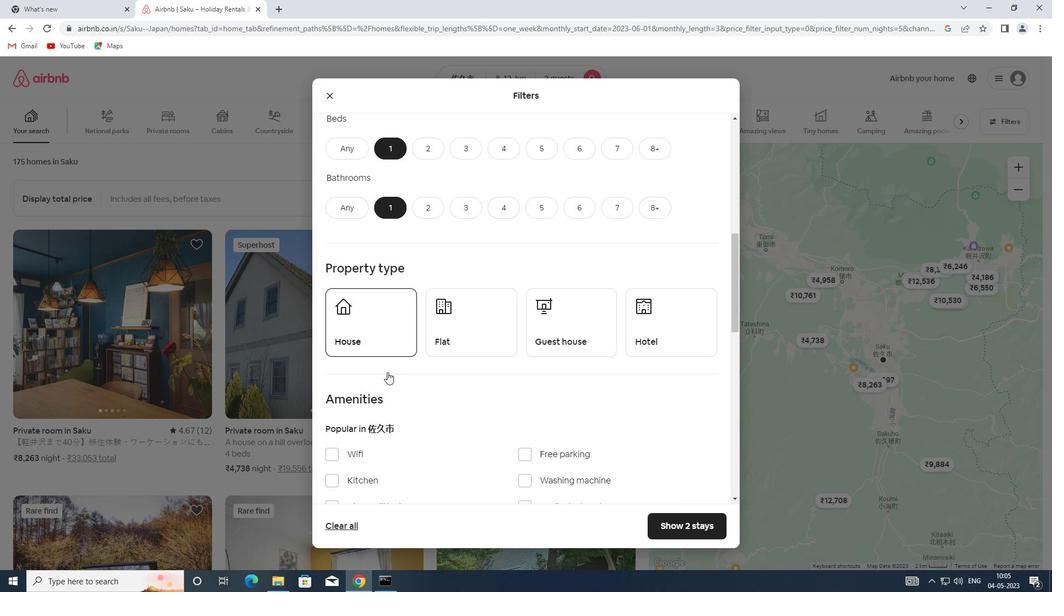 
Action: Mouse moved to (385, 302)
Screenshot: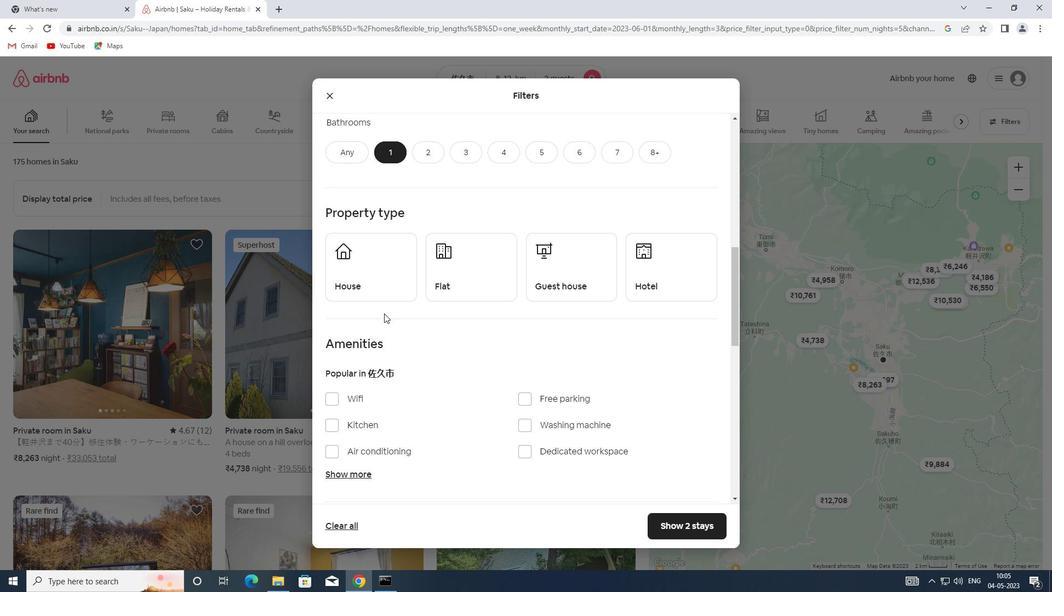 
Action: Mouse pressed left at (385, 302)
Screenshot: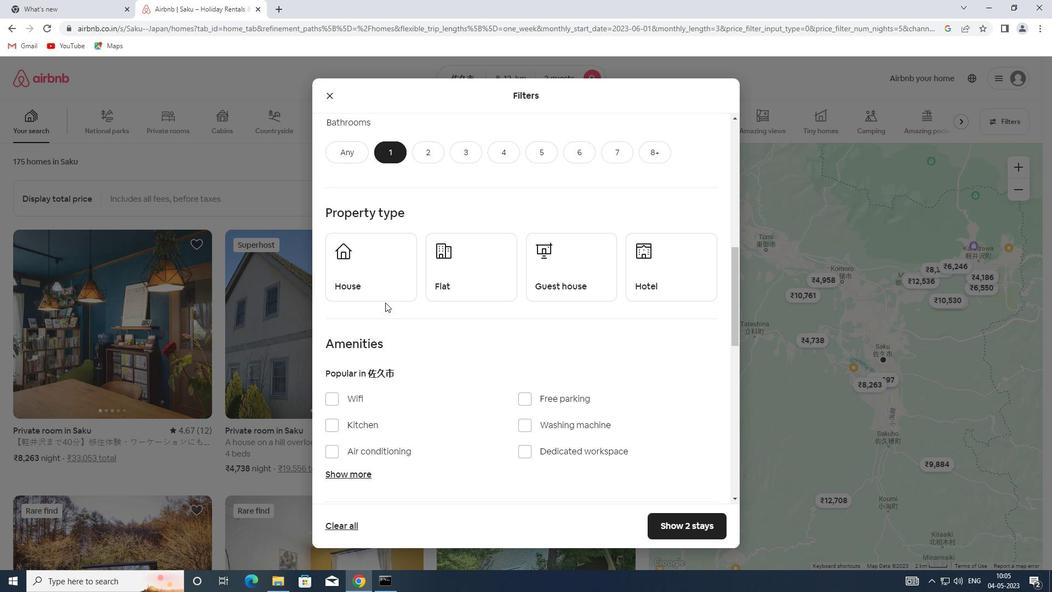 
Action: Mouse moved to (404, 282)
Screenshot: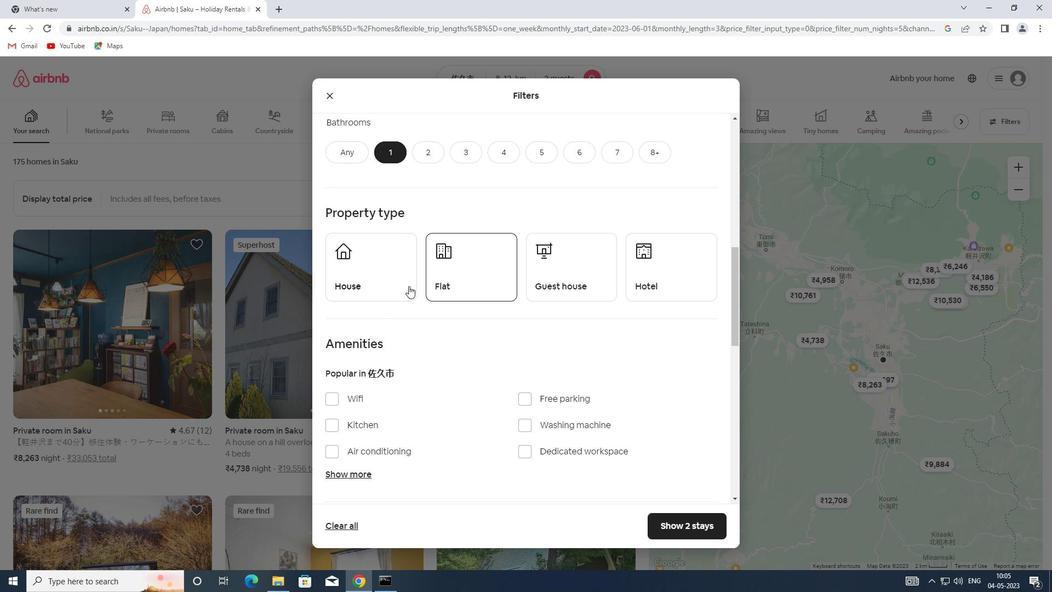 
Action: Mouse pressed left at (404, 282)
Screenshot: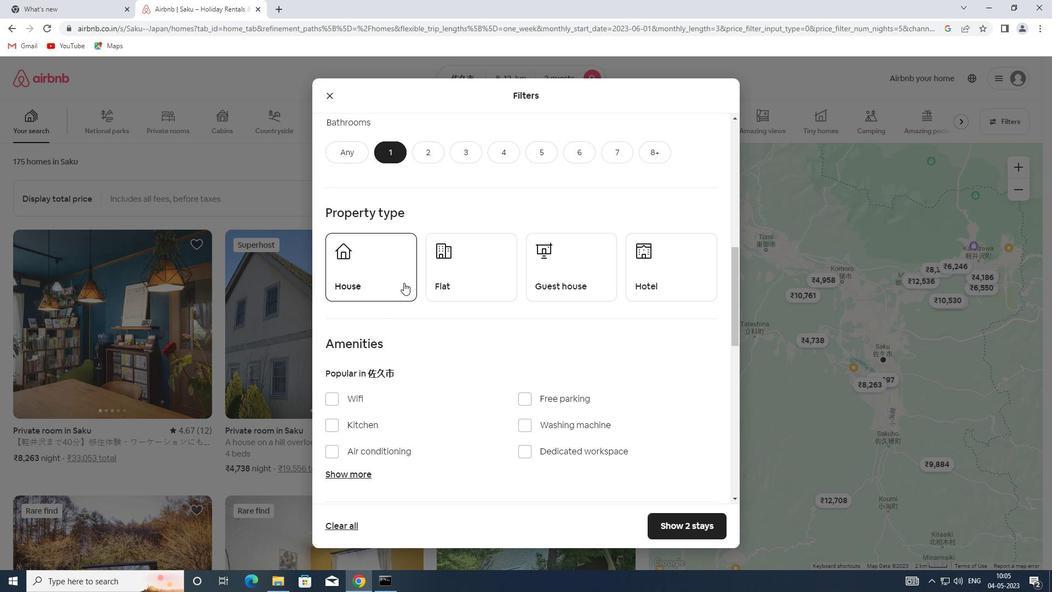 
Action: Mouse moved to (652, 281)
Screenshot: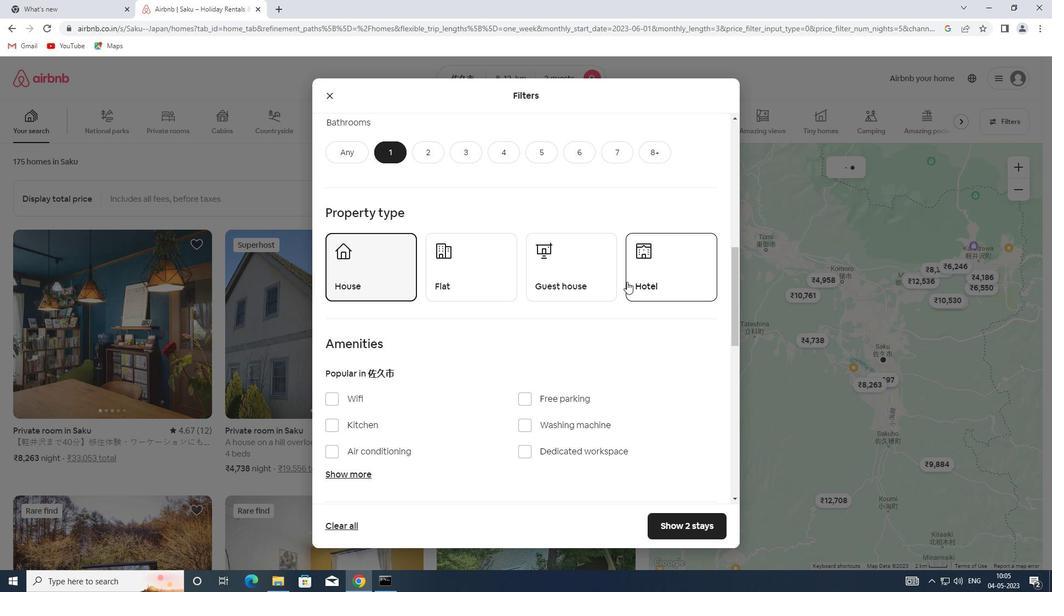 
Action: Mouse pressed left at (652, 281)
Screenshot: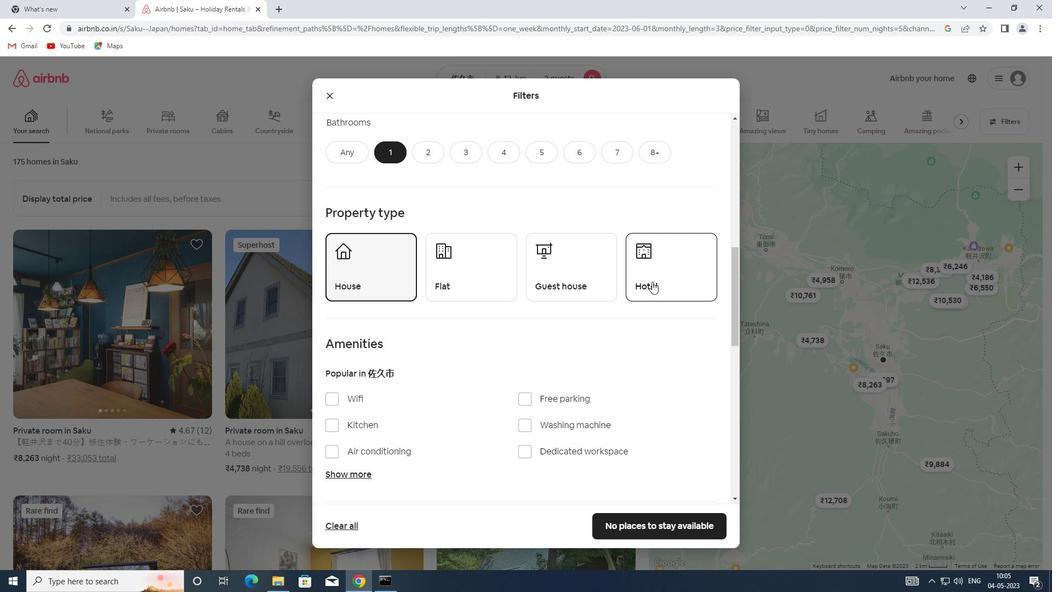 
Action: Mouse moved to (500, 297)
Screenshot: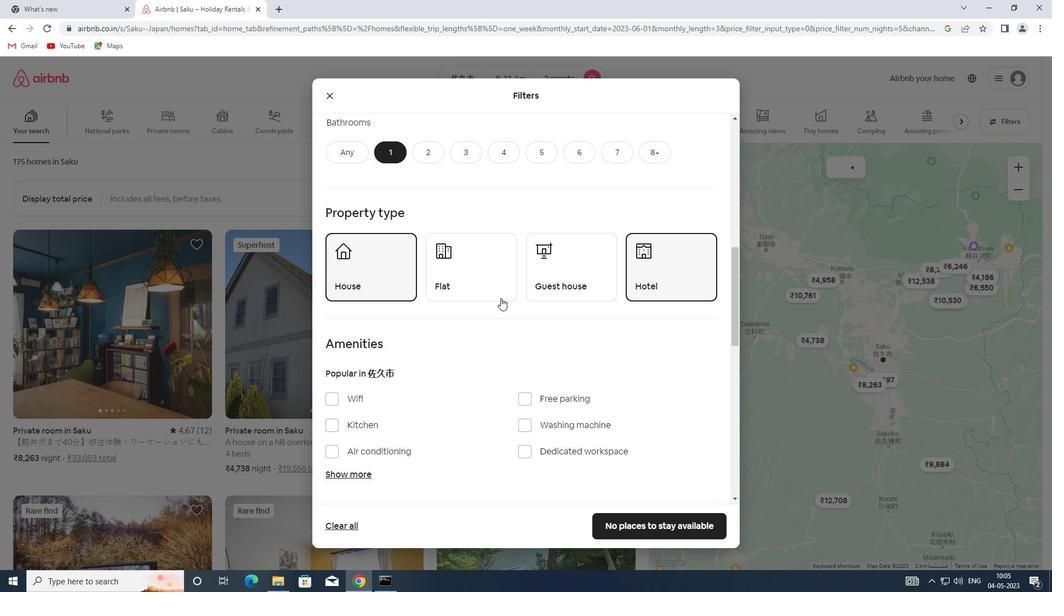 
Action: Mouse scrolled (500, 297) with delta (0, 0)
Screenshot: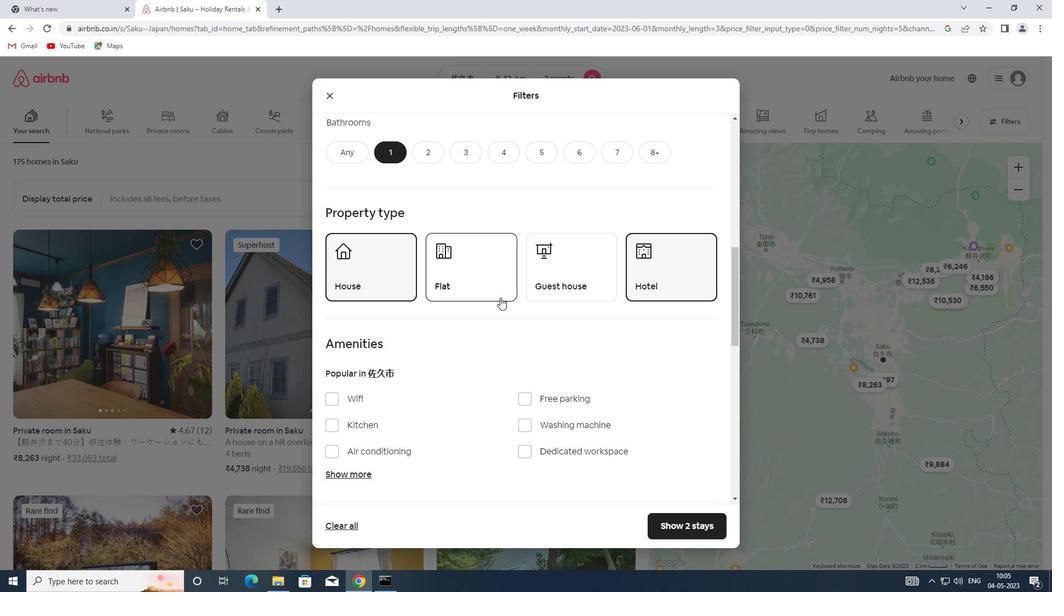
Action: Mouse scrolled (500, 297) with delta (0, 0)
Screenshot: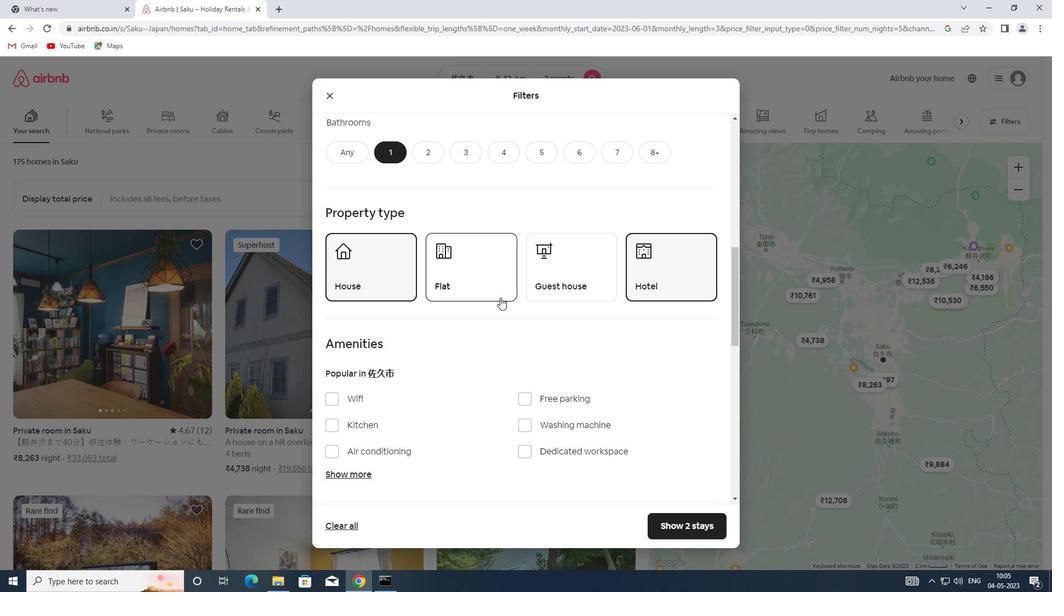 
Action: Mouse scrolled (500, 297) with delta (0, 0)
Screenshot: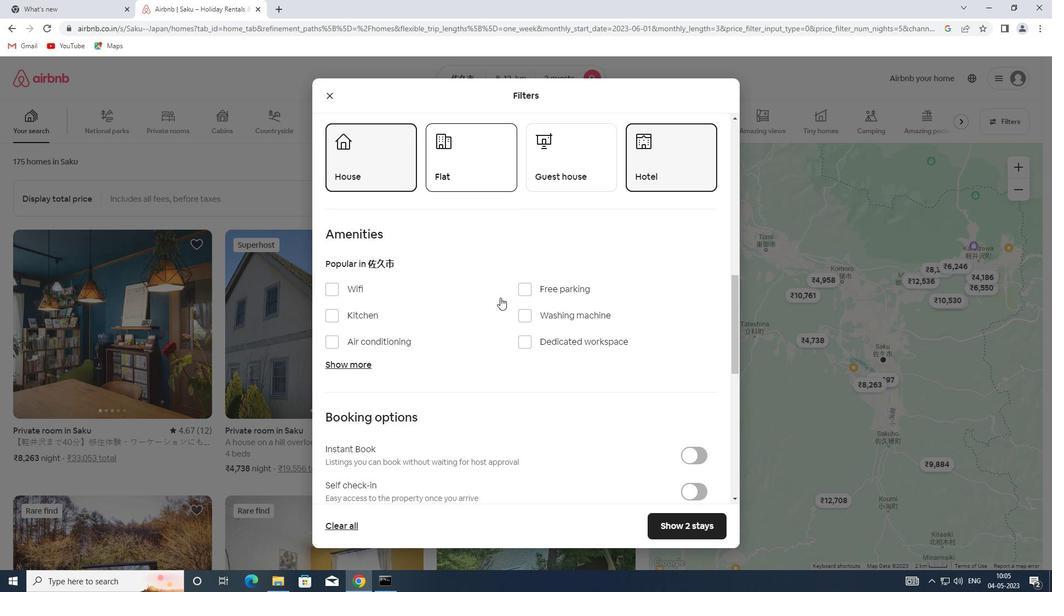 
Action: Mouse scrolled (500, 297) with delta (0, 0)
Screenshot: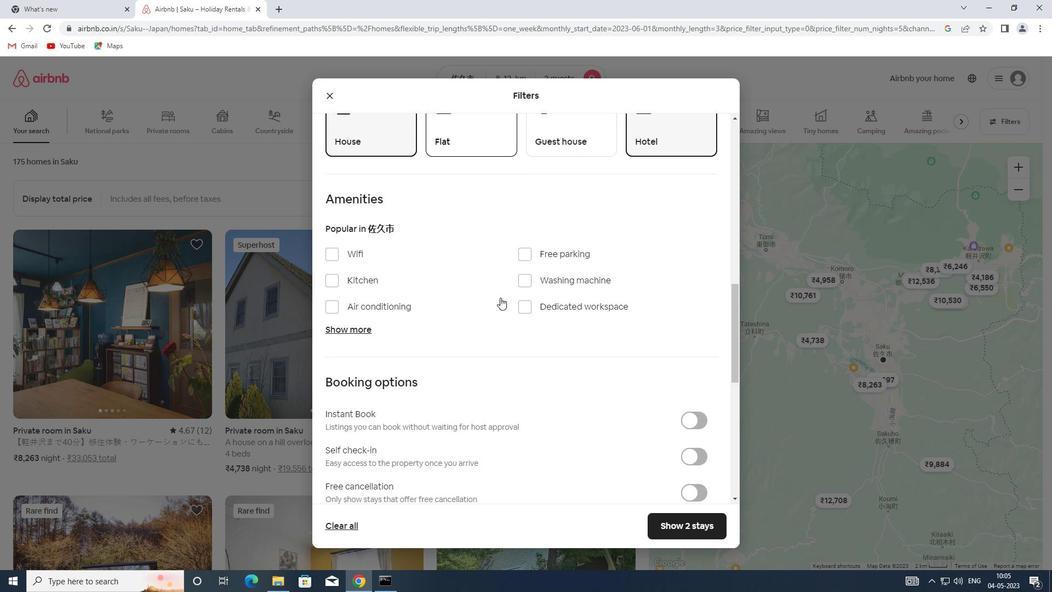 
Action: Mouse moved to (698, 387)
Screenshot: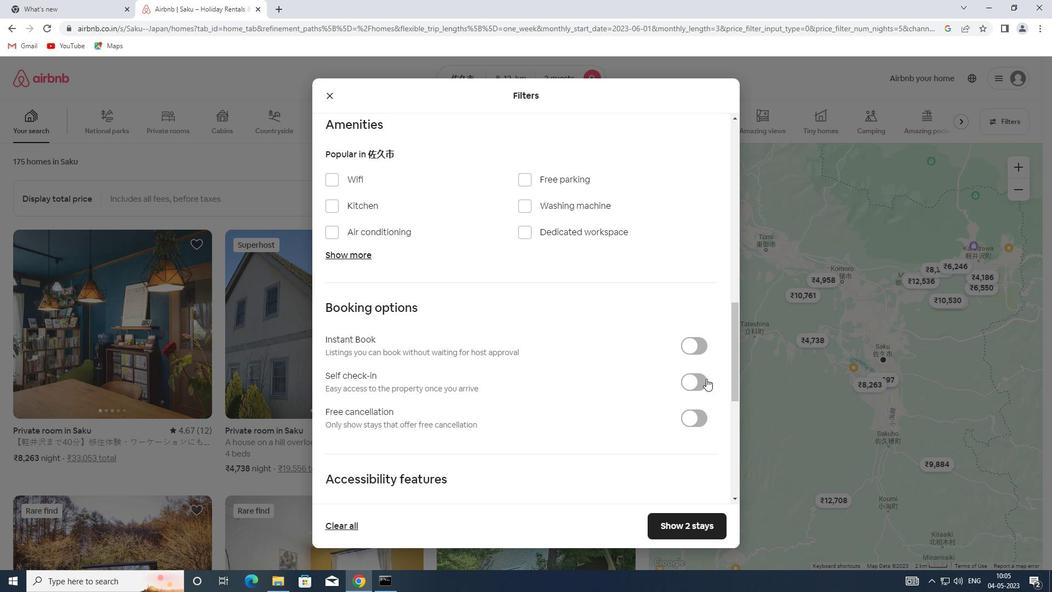 
Action: Mouse pressed left at (698, 387)
Screenshot: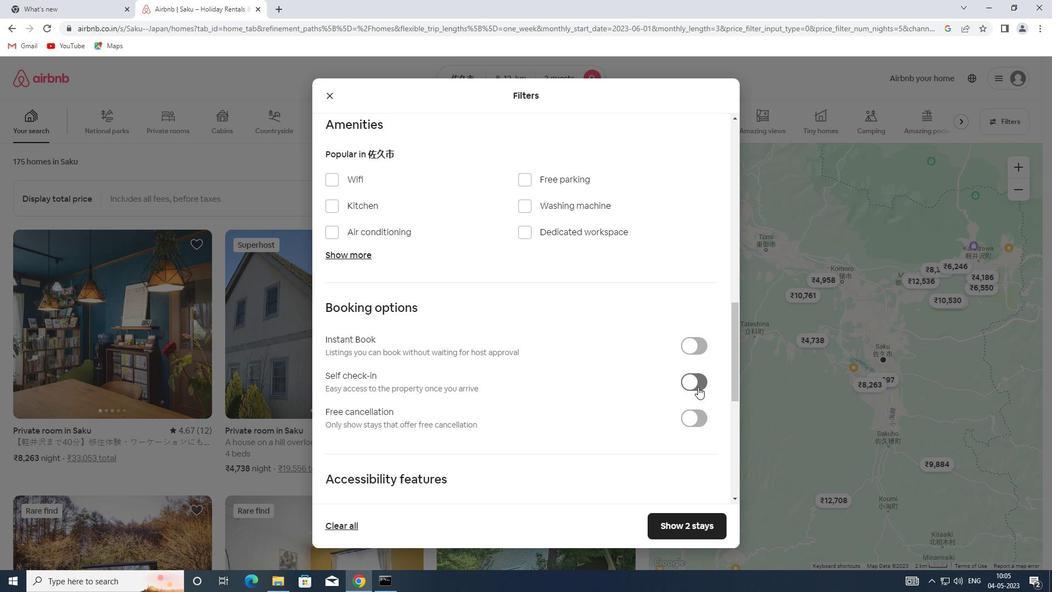 
Action: Mouse moved to (516, 367)
Screenshot: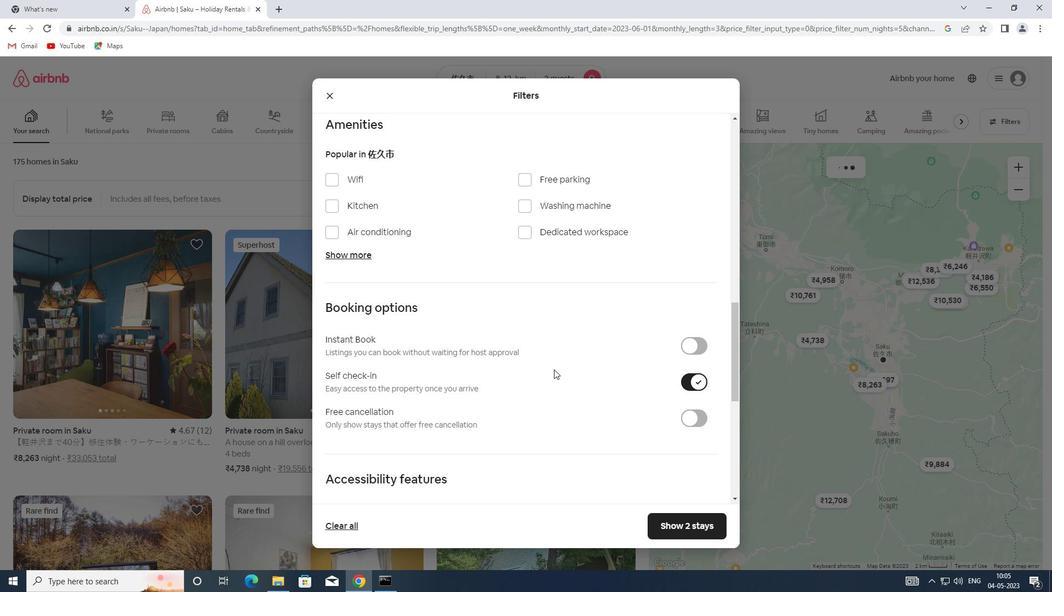 
Action: Mouse scrolled (516, 366) with delta (0, 0)
Screenshot: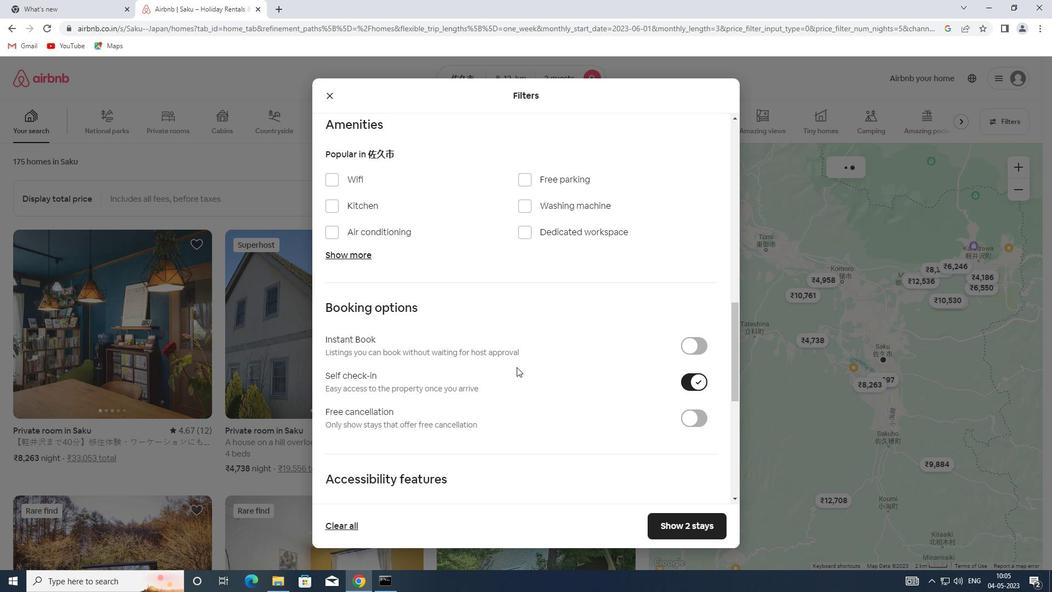 
Action: Mouse moved to (516, 367)
Screenshot: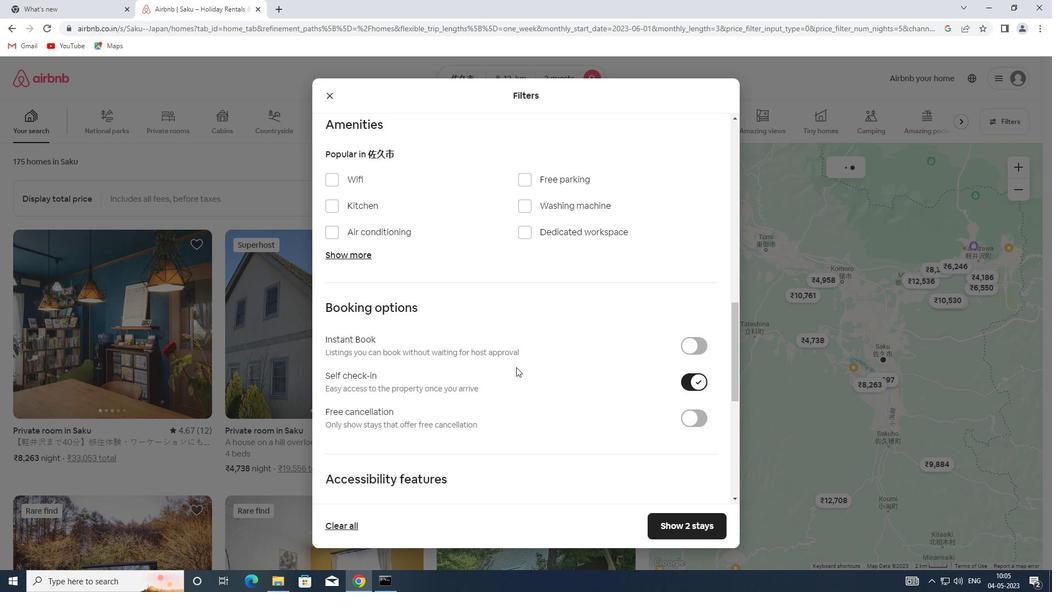 
Action: Mouse scrolled (516, 366) with delta (0, 0)
Screenshot: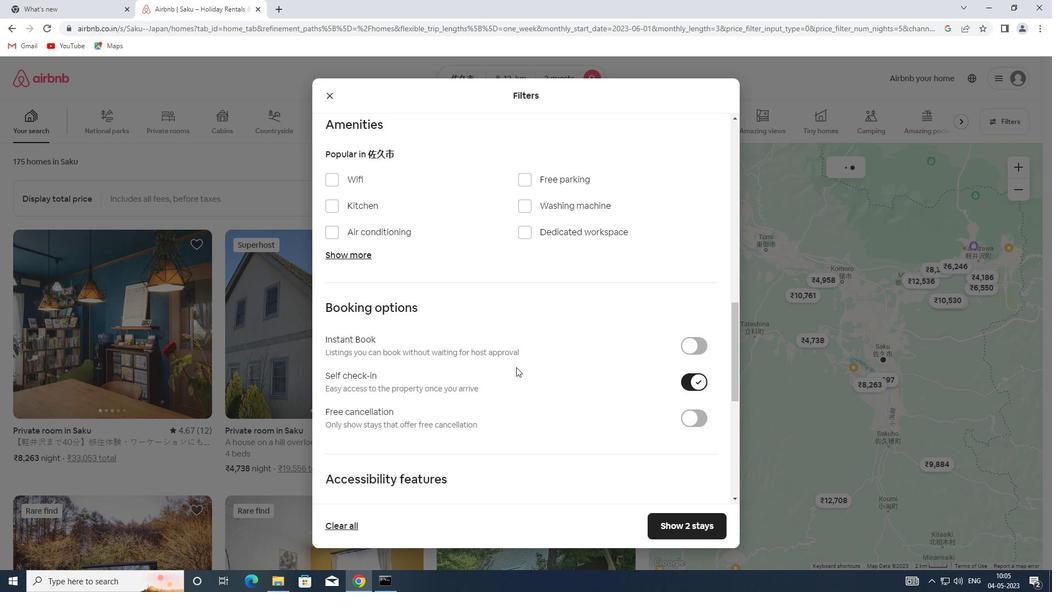 
Action: Mouse scrolled (516, 366) with delta (0, 0)
Screenshot: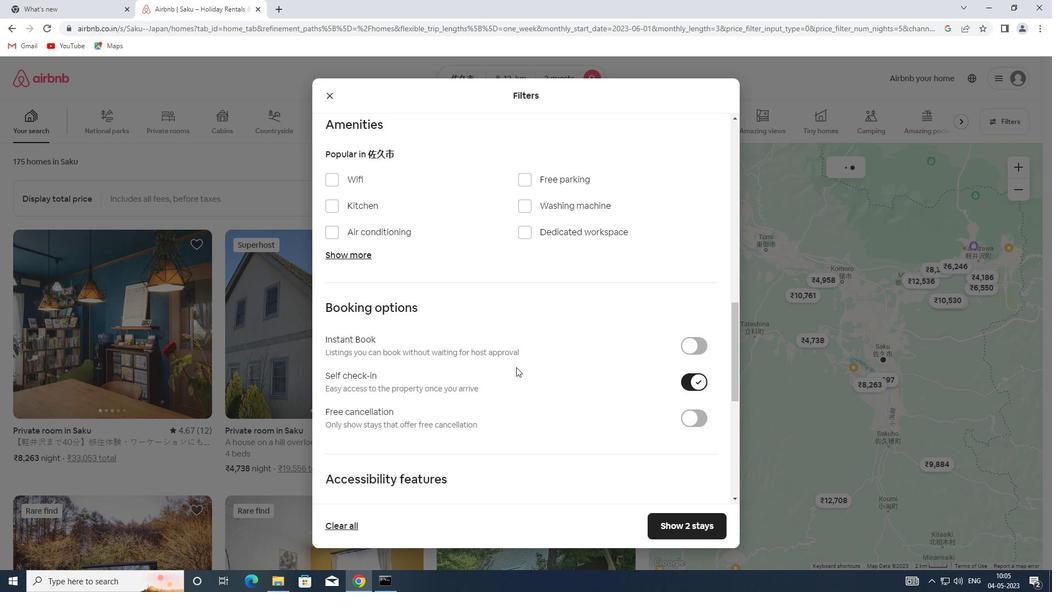 
Action: Mouse scrolled (516, 366) with delta (0, 0)
Screenshot: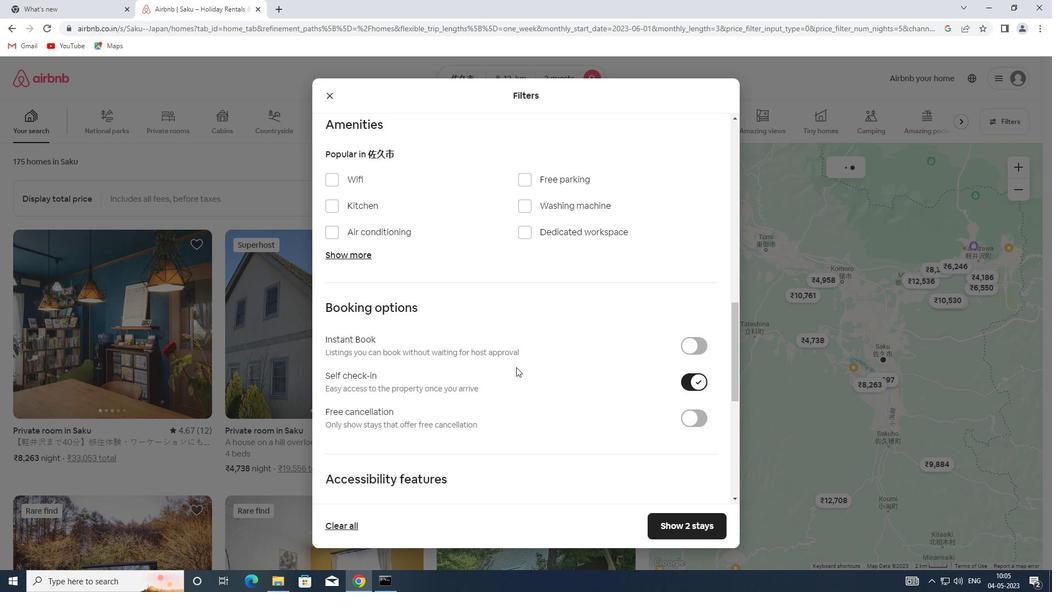 
Action: Mouse scrolled (516, 366) with delta (0, 0)
Screenshot: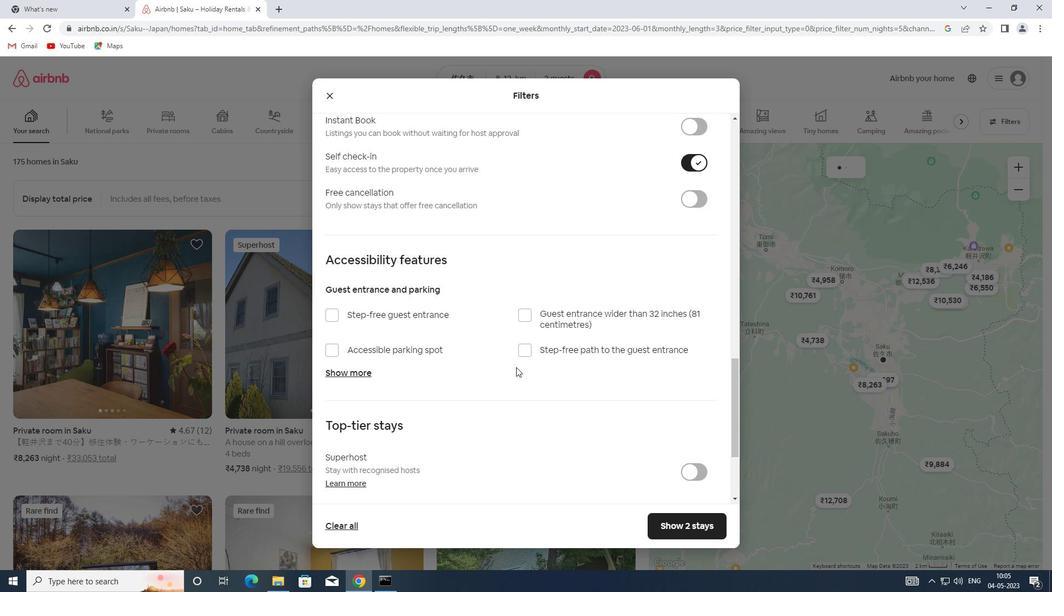 
Action: Mouse scrolled (516, 366) with delta (0, 0)
Screenshot: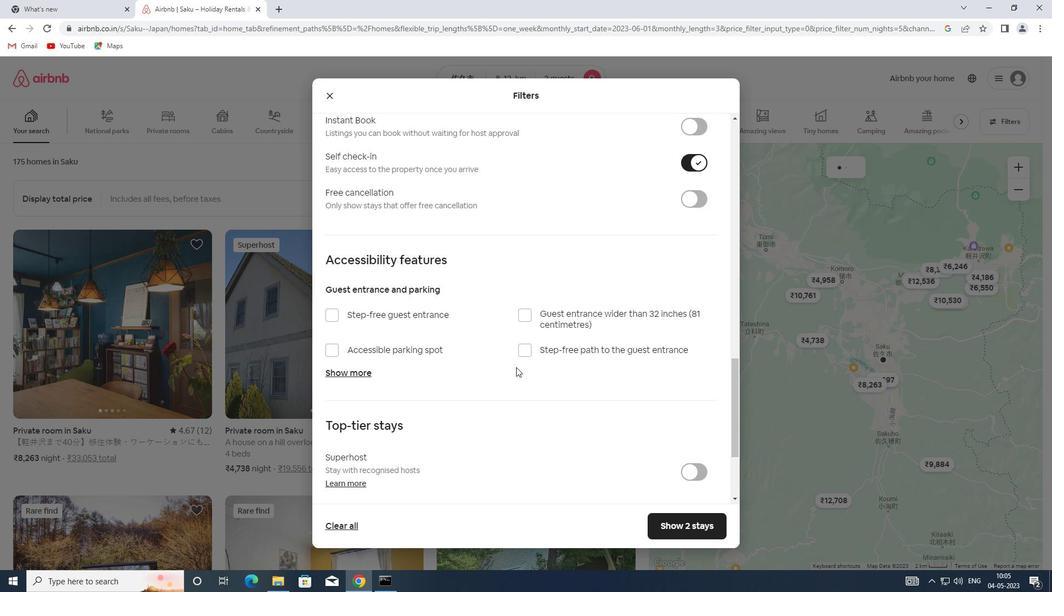 
Action: Mouse scrolled (516, 366) with delta (0, 0)
Screenshot: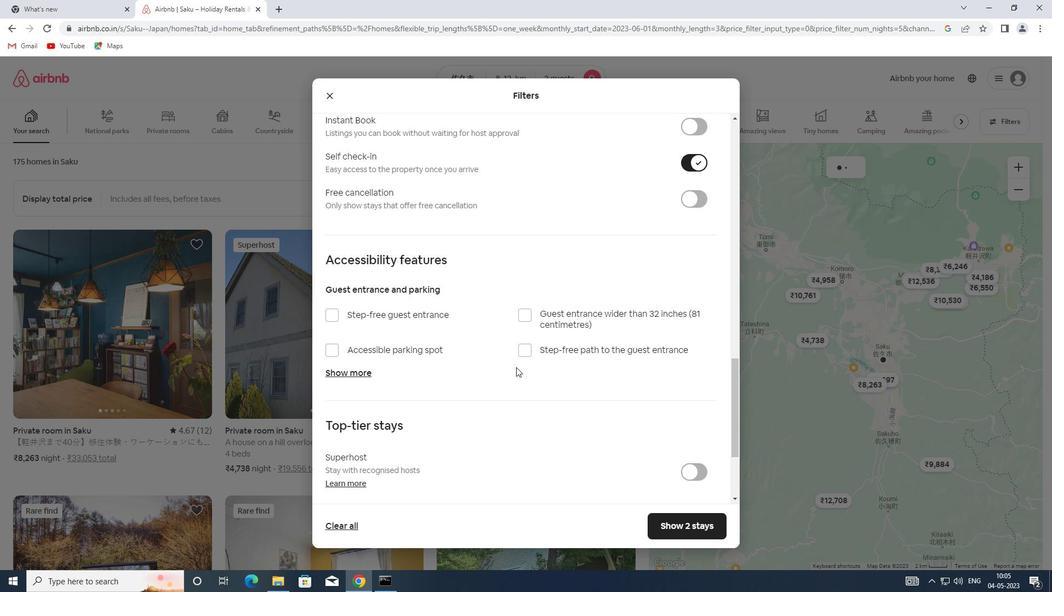 
Action: Mouse moved to (515, 366)
Screenshot: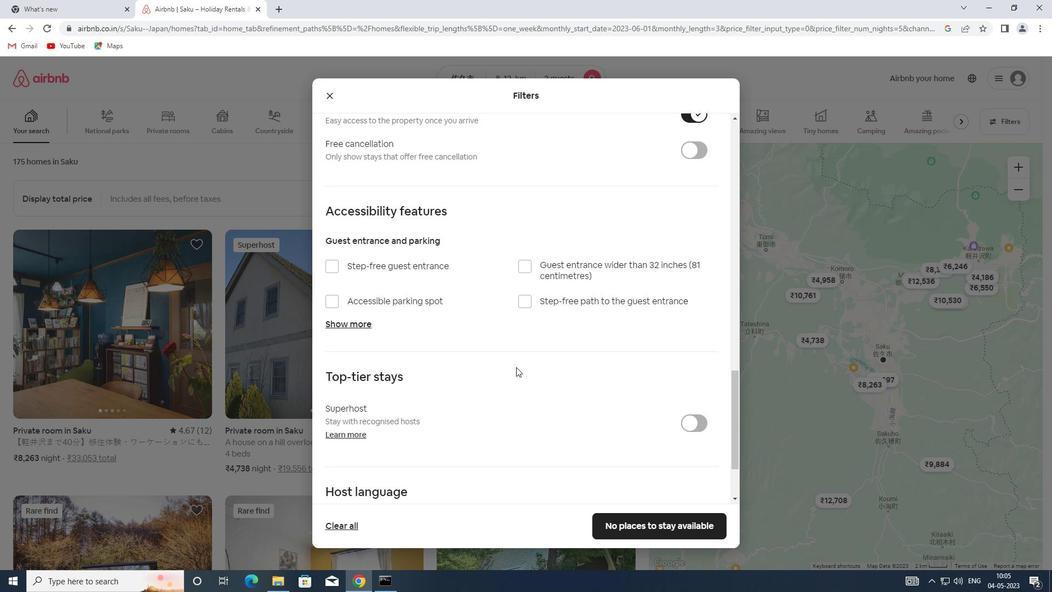 
Action: Mouse scrolled (515, 366) with delta (0, 0)
Screenshot: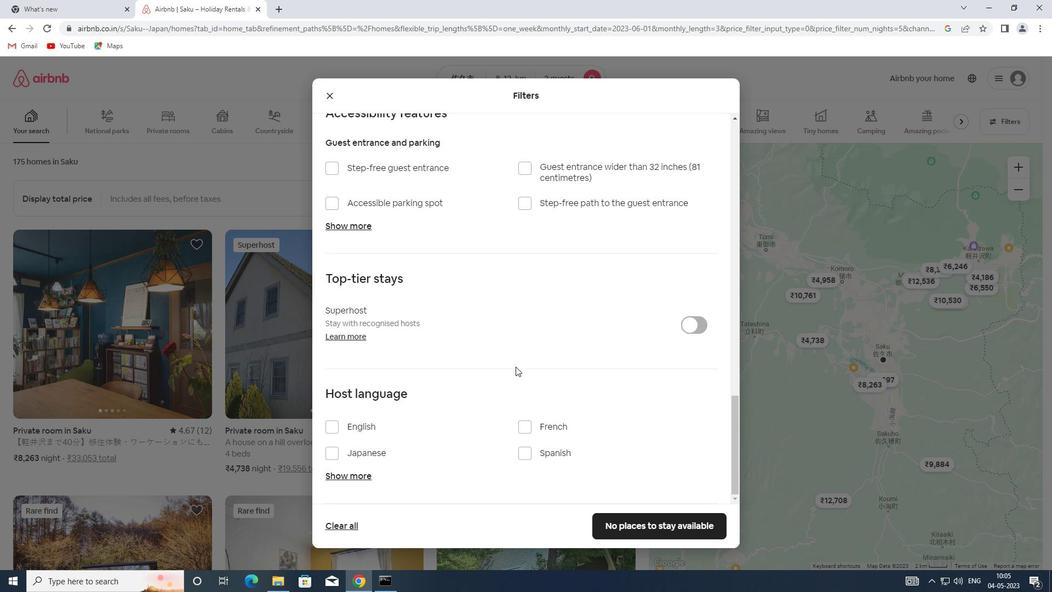 
Action: Mouse scrolled (515, 366) with delta (0, 0)
Screenshot: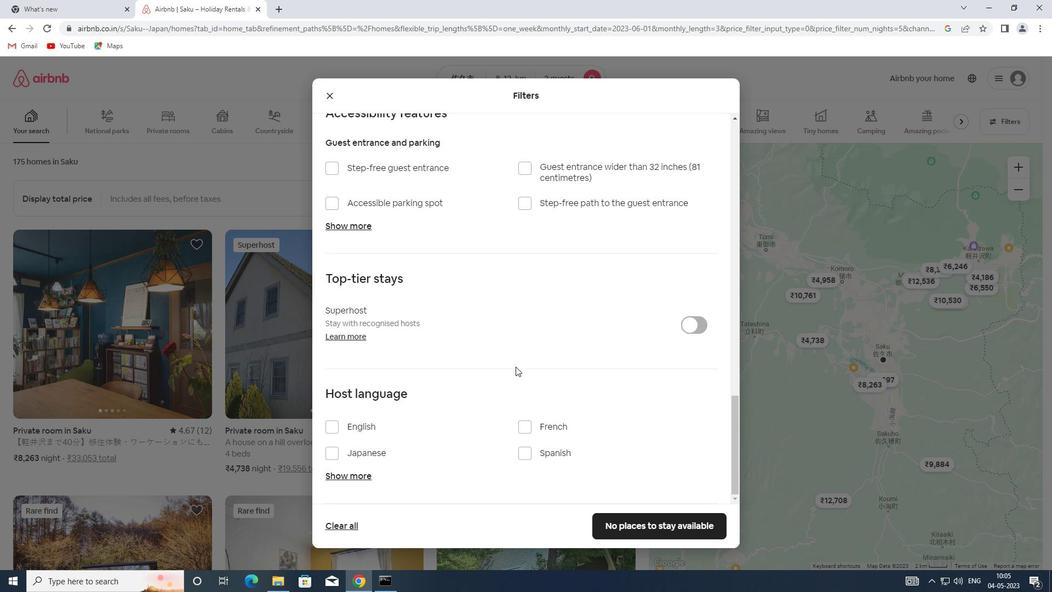 
Action: Mouse scrolled (515, 366) with delta (0, 0)
Screenshot: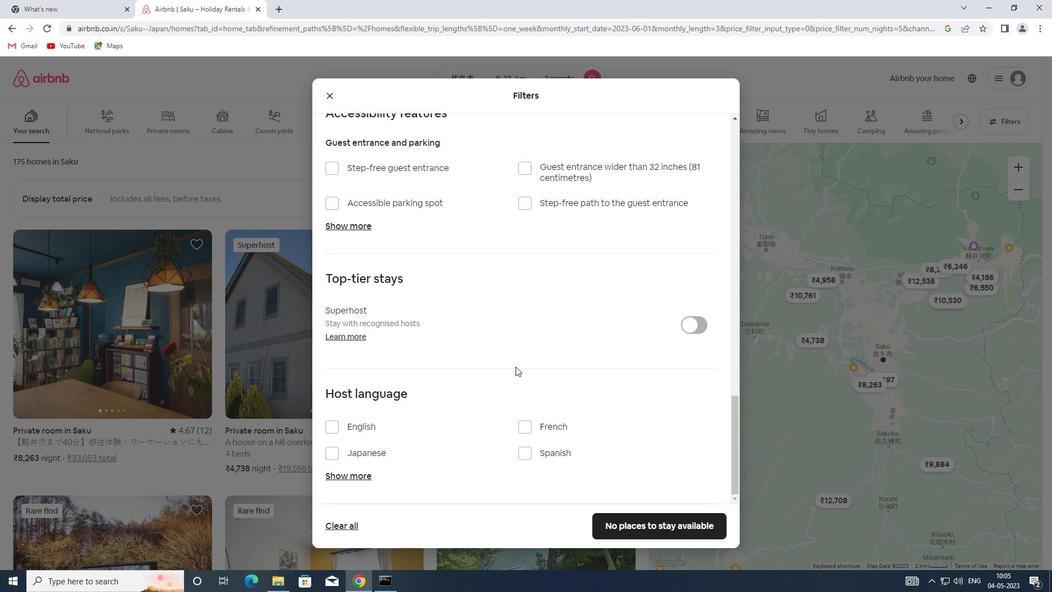 
Action: Mouse moved to (366, 427)
Screenshot: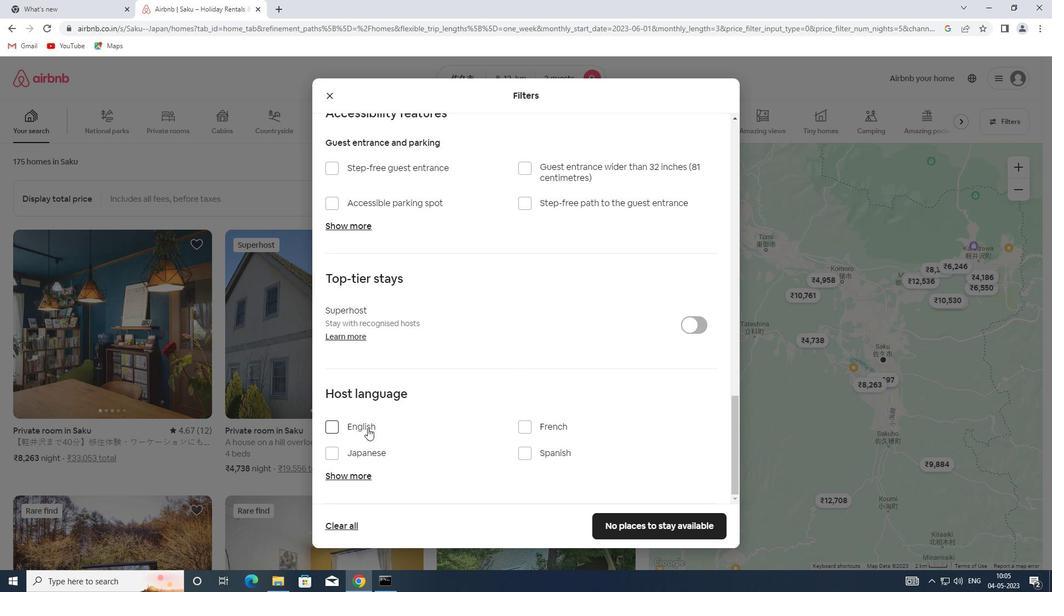 
Action: Mouse pressed left at (366, 427)
Screenshot: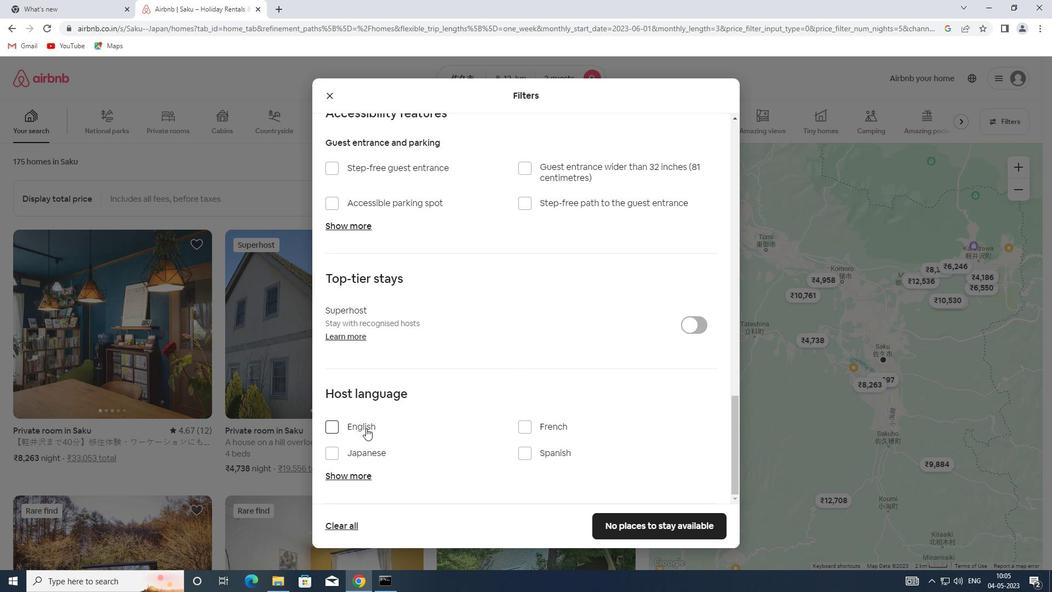 
Action: Mouse moved to (654, 523)
Screenshot: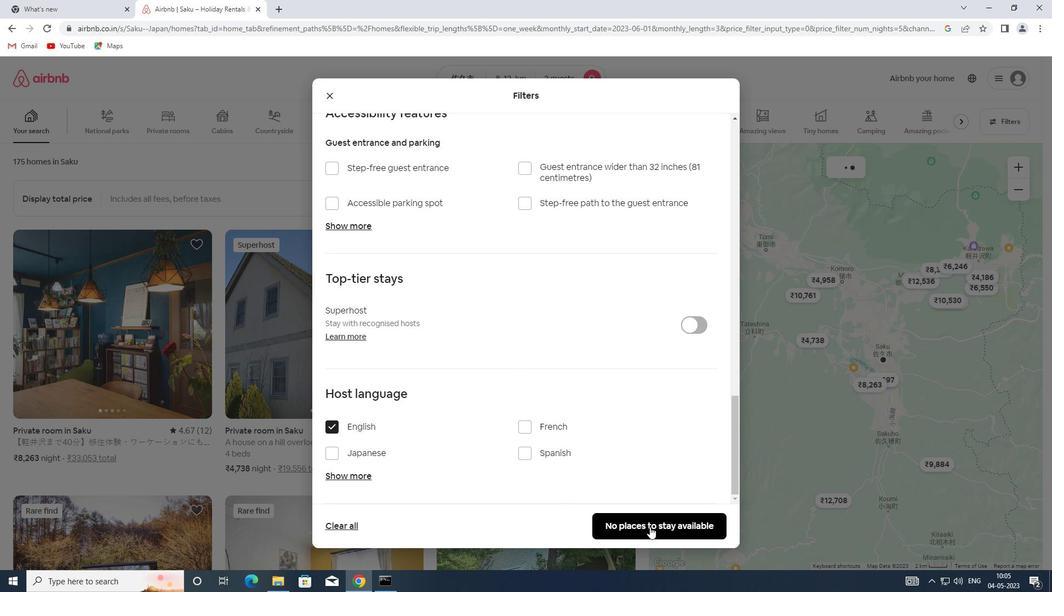 
Action: Mouse pressed left at (654, 523)
Screenshot: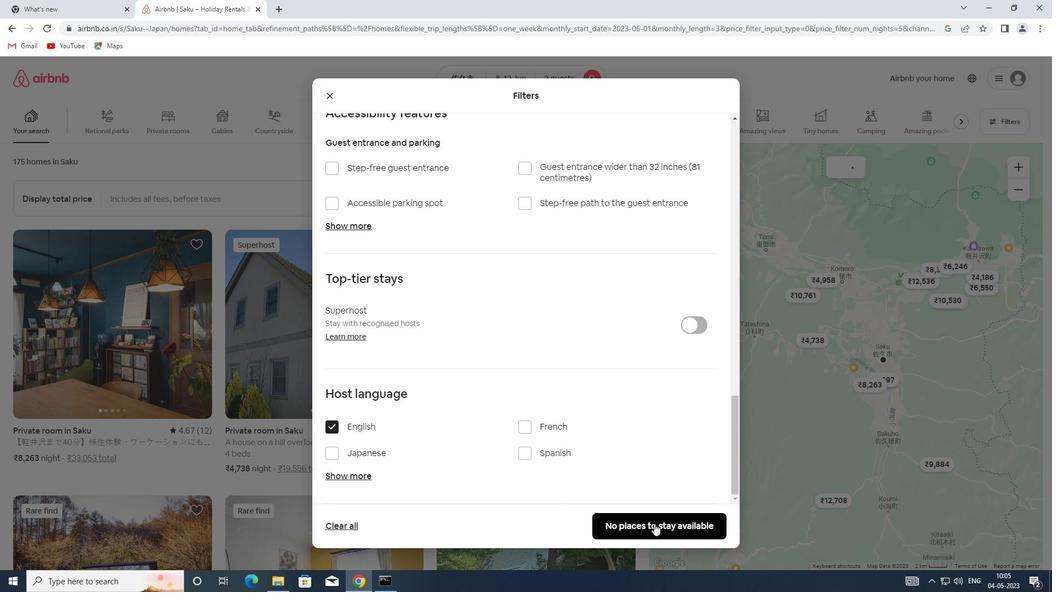 
